 Task: Search one way flight ticket for 3 adults, 3 children in premium economy from Tampa: Tampa International Airport to Greenville: Pitt-greenville Airport on 5-2-2023. Choice of flights is JetBlue. Number of bags: 1 carry on bag. Price is upto 74000. Outbound departure time preference is 4:15.
Action: Mouse moved to (239, 348)
Screenshot: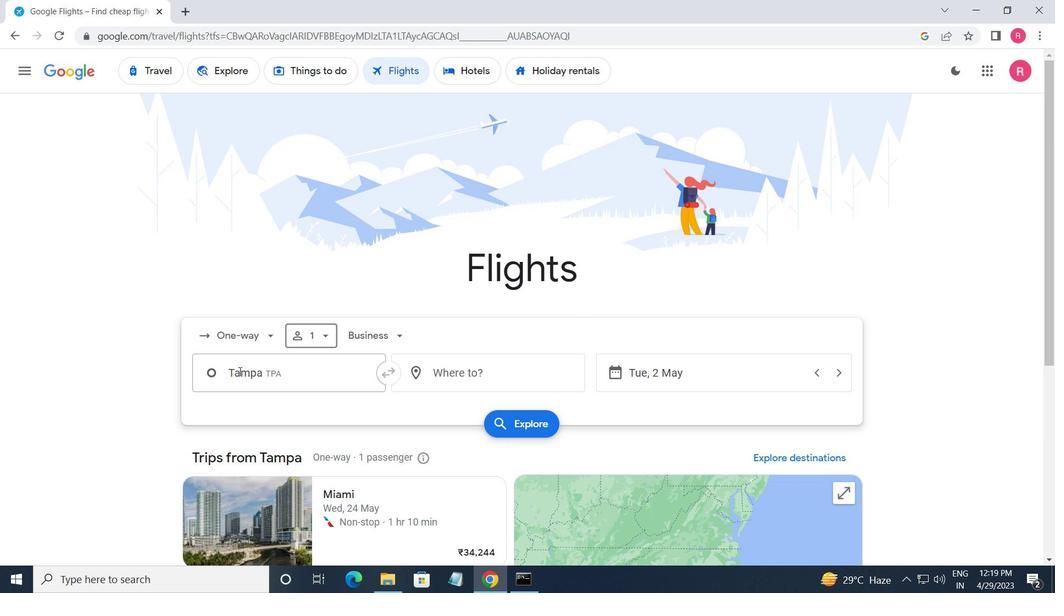 
Action: Mouse pressed left at (239, 348)
Screenshot: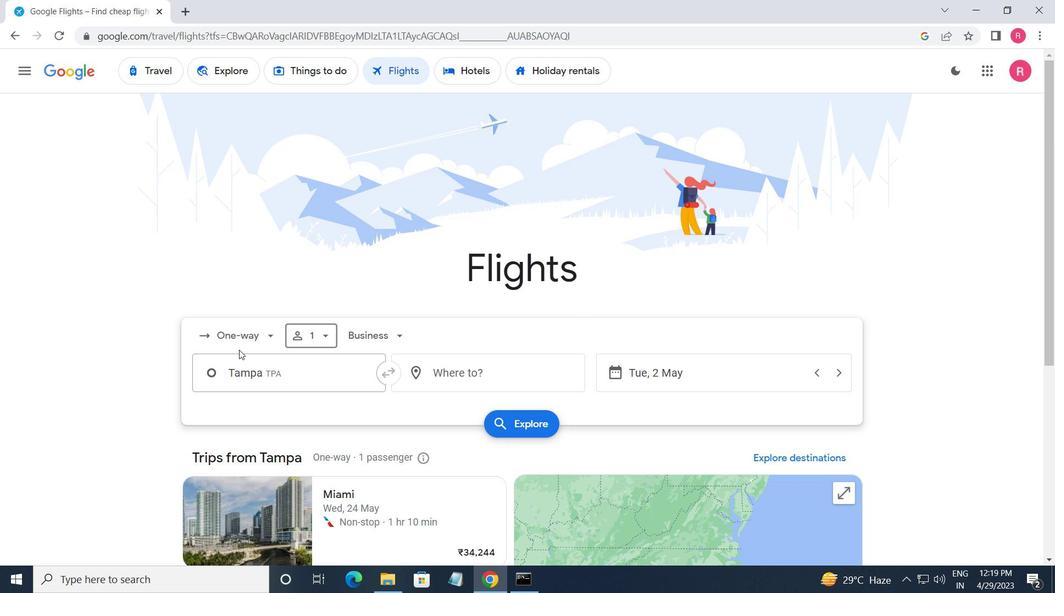 
Action: Mouse moved to (260, 399)
Screenshot: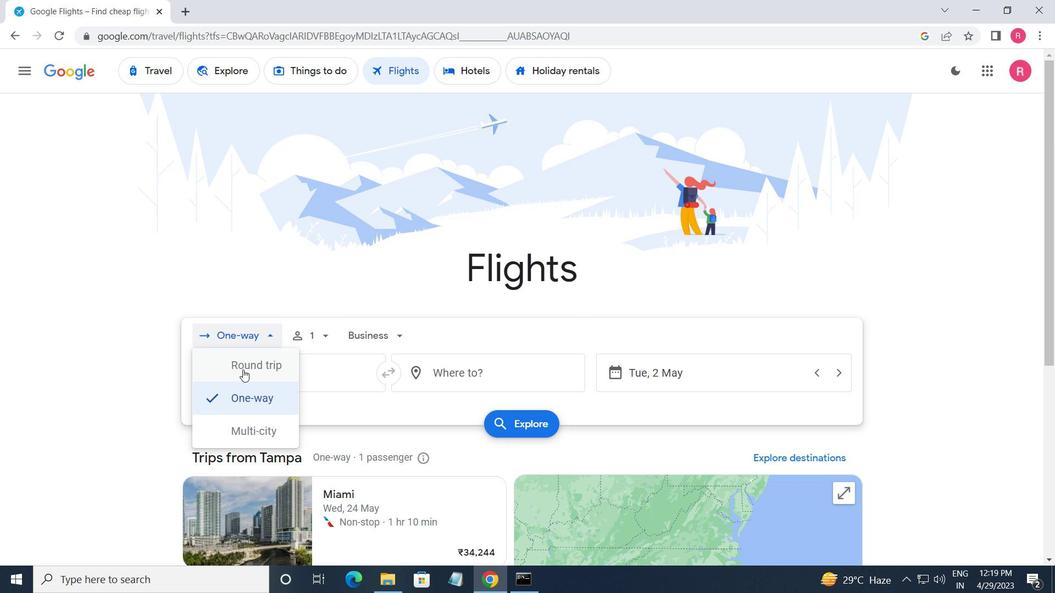 
Action: Mouse pressed left at (260, 399)
Screenshot: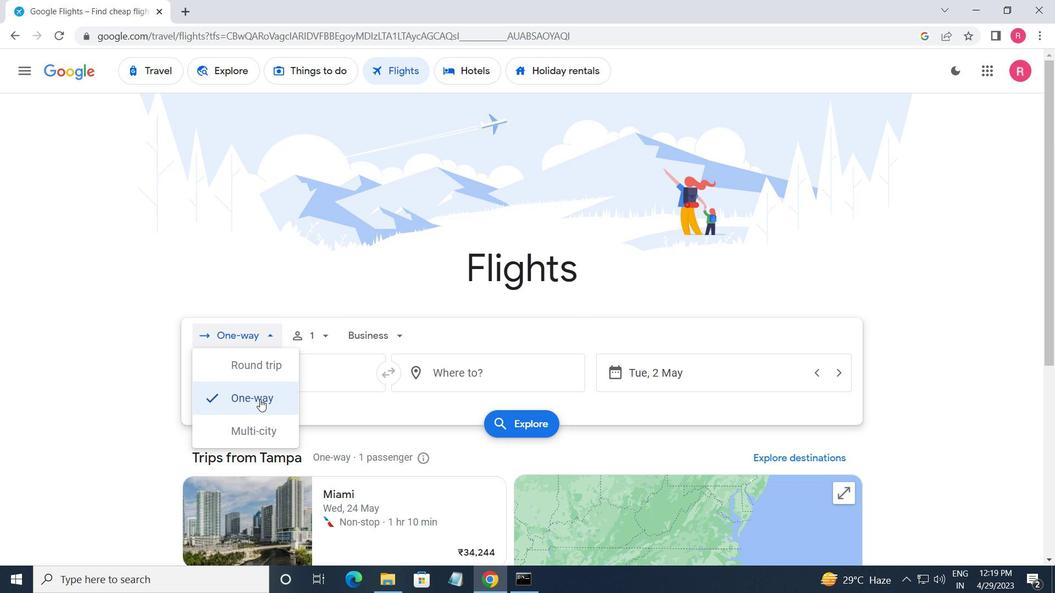 
Action: Mouse moved to (313, 343)
Screenshot: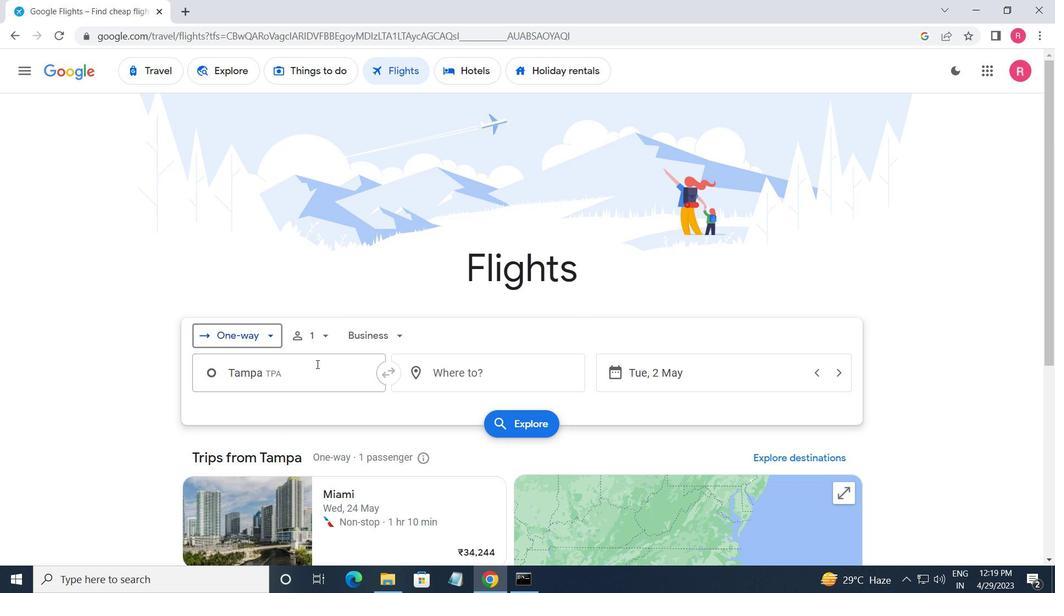 
Action: Mouse pressed left at (313, 343)
Screenshot: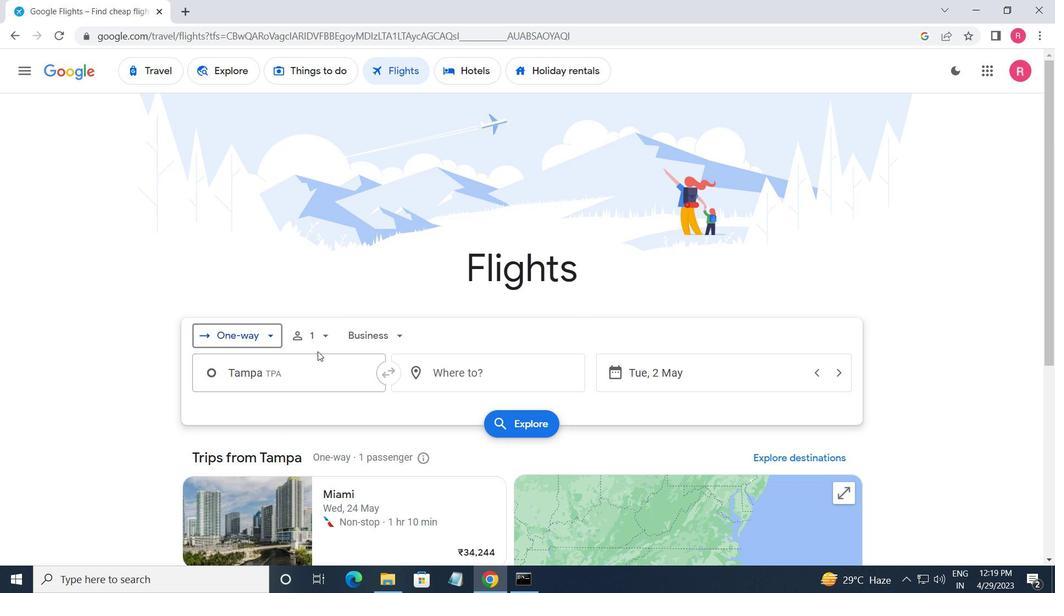 
Action: Mouse moved to (426, 373)
Screenshot: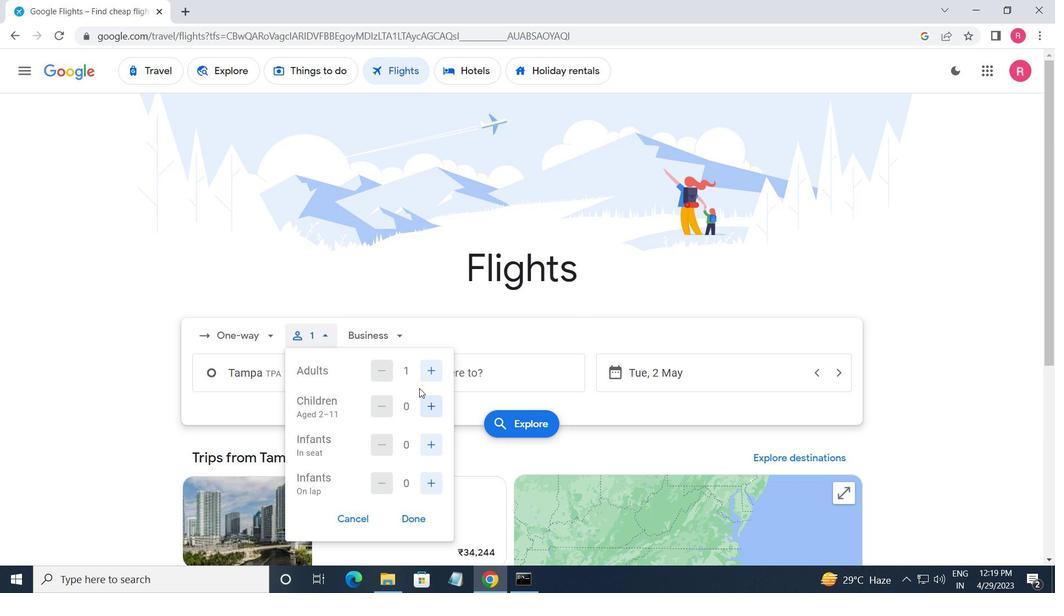 
Action: Mouse pressed left at (426, 373)
Screenshot: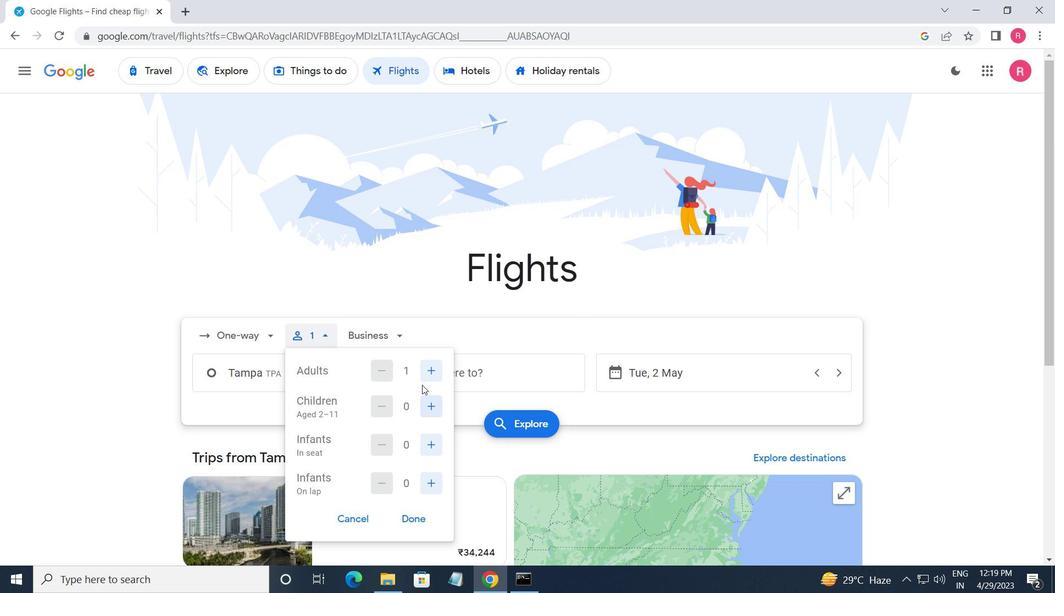 
Action: Mouse pressed left at (426, 373)
Screenshot: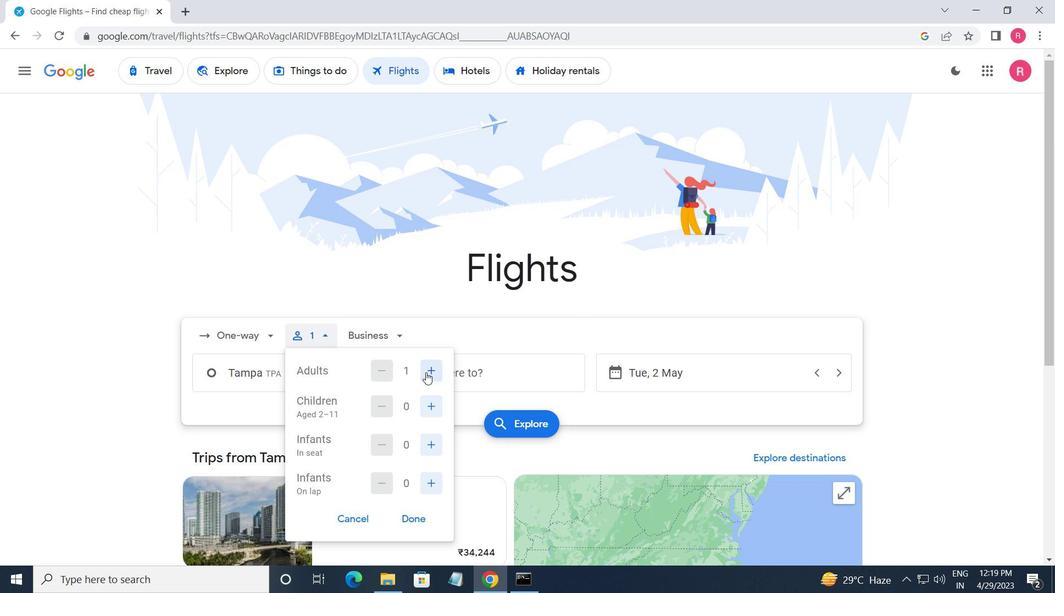 
Action: Mouse moved to (425, 406)
Screenshot: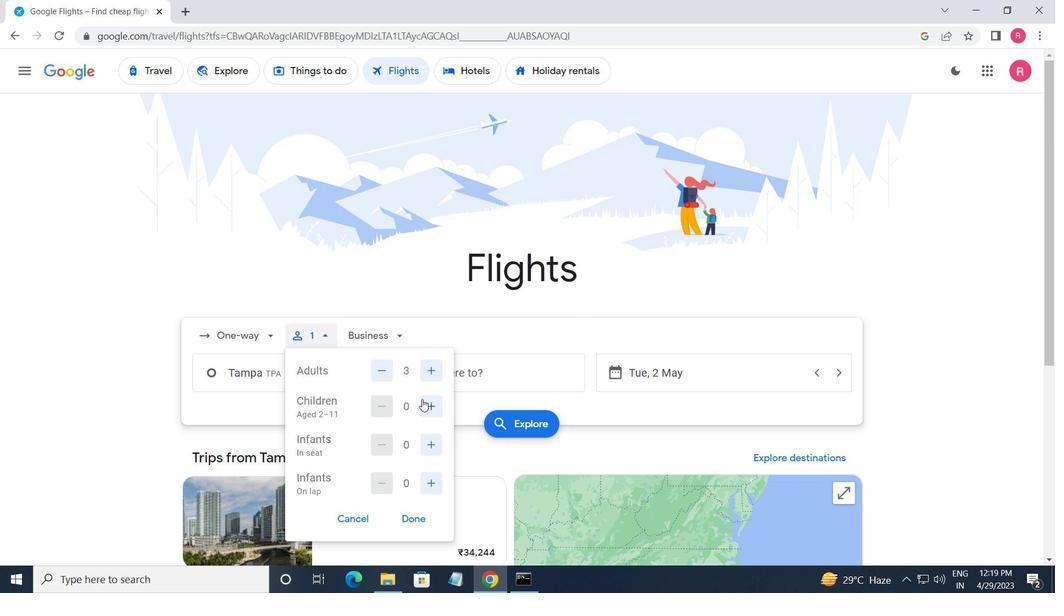 
Action: Mouse pressed left at (425, 406)
Screenshot: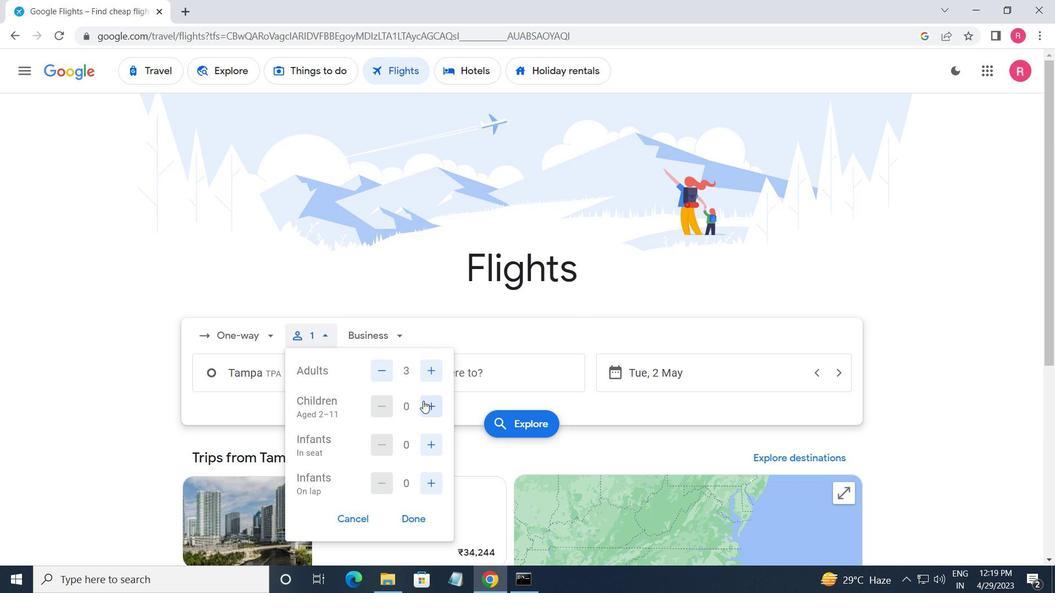 
Action: Mouse pressed left at (425, 406)
Screenshot: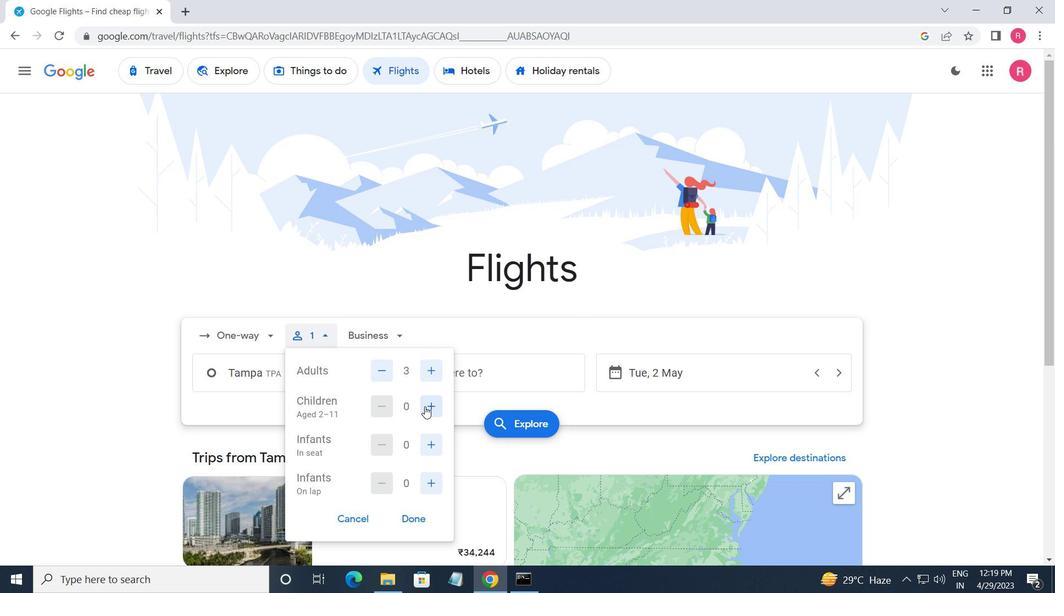 
Action: Mouse pressed left at (425, 406)
Screenshot: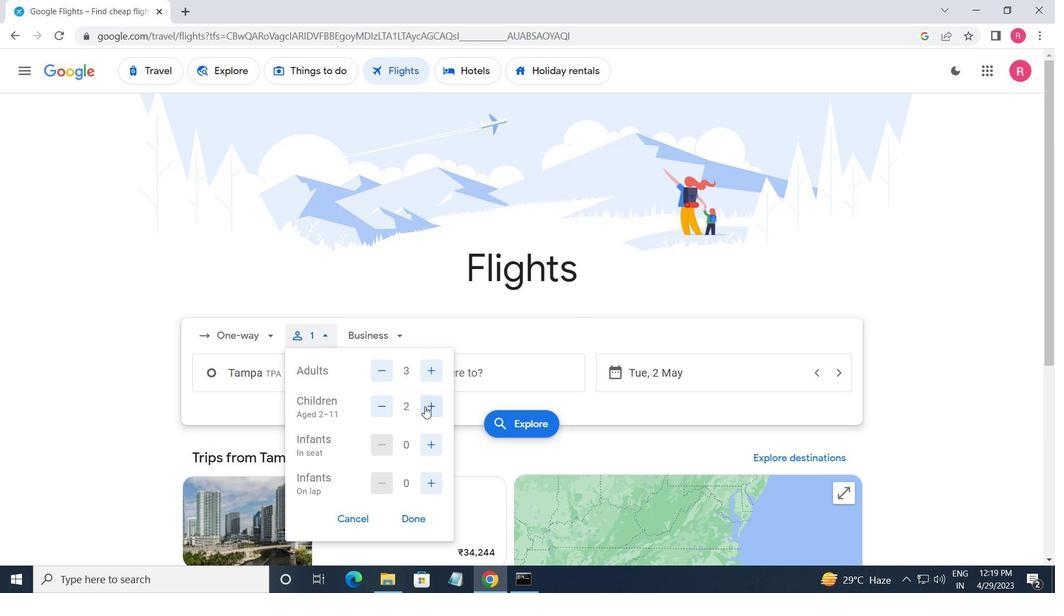 
Action: Mouse moved to (382, 332)
Screenshot: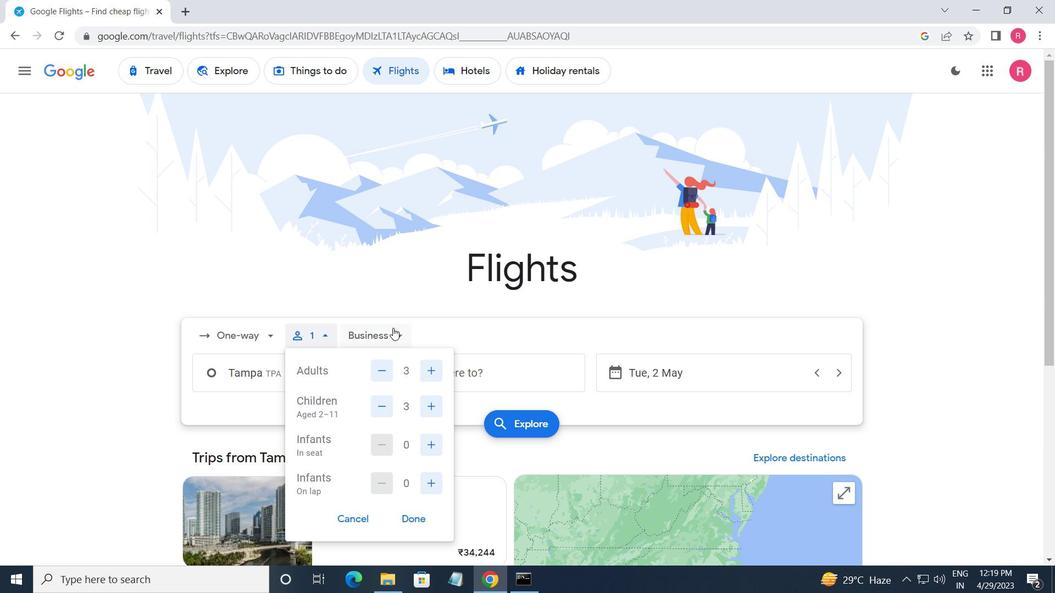 
Action: Mouse pressed left at (382, 332)
Screenshot: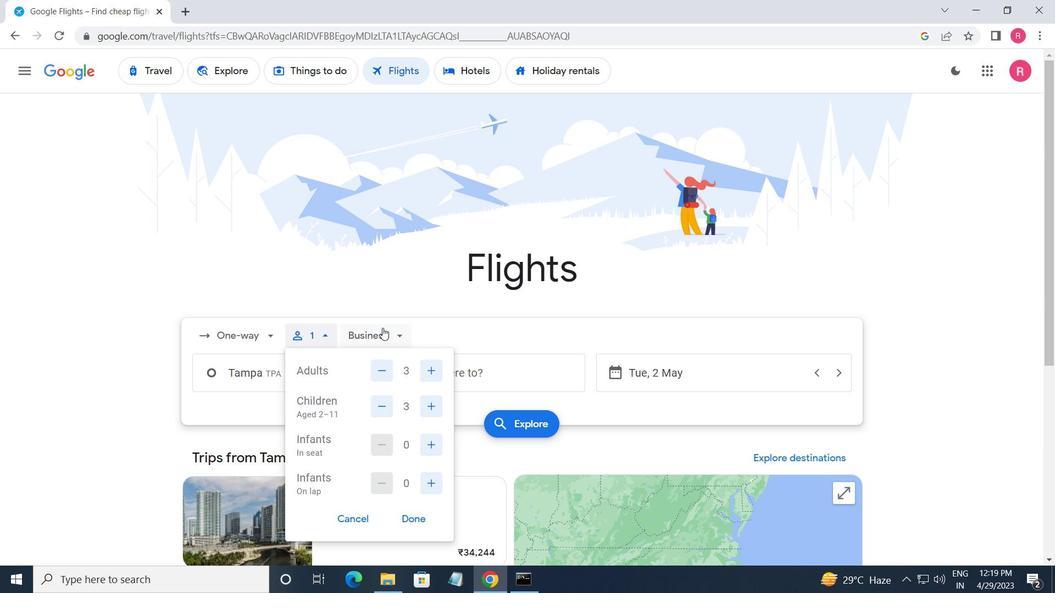 
Action: Mouse moved to (417, 392)
Screenshot: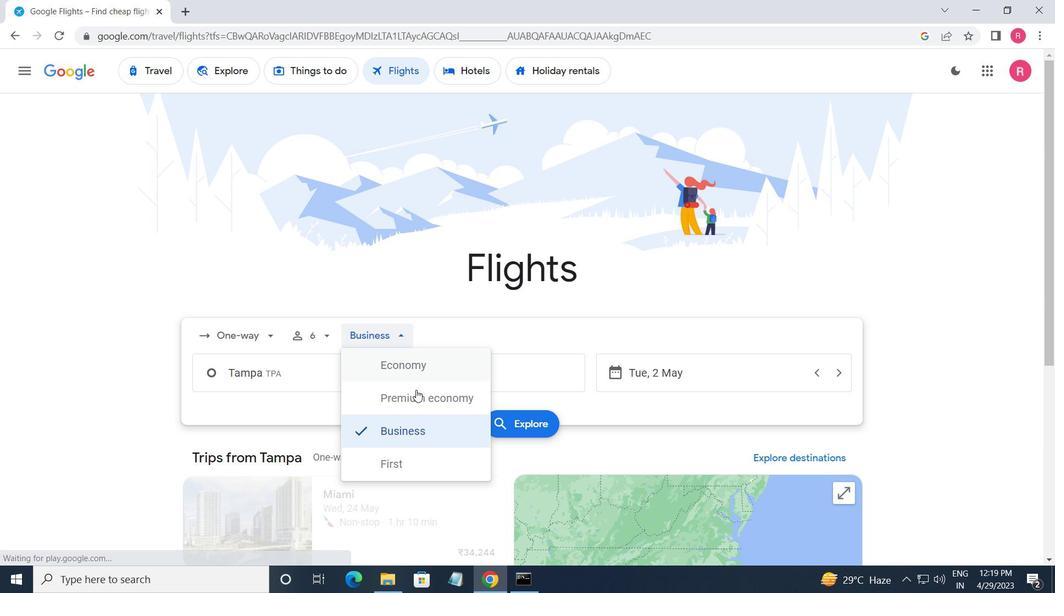 
Action: Mouse pressed left at (417, 392)
Screenshot: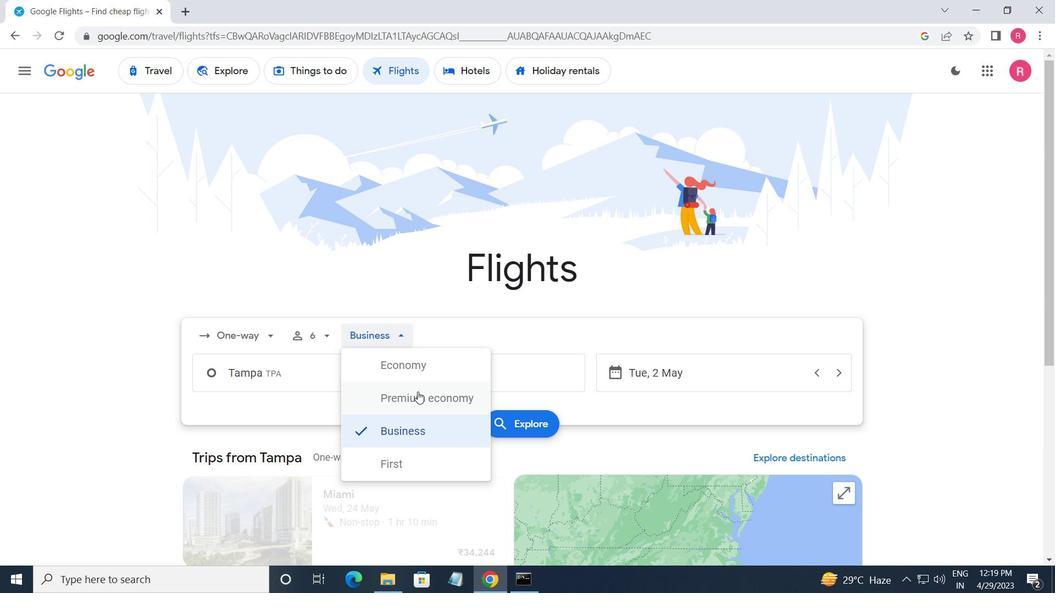 
Action: Mouse moved to (327, 369)
Screenshot: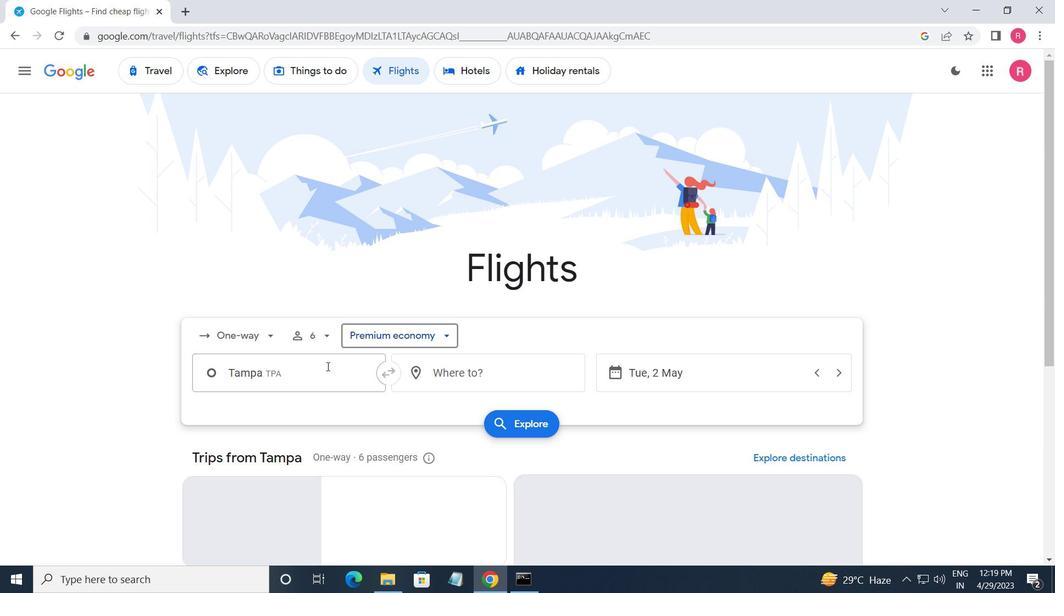 
Action: Mouse pressed left at (327, 369)
Screenshot: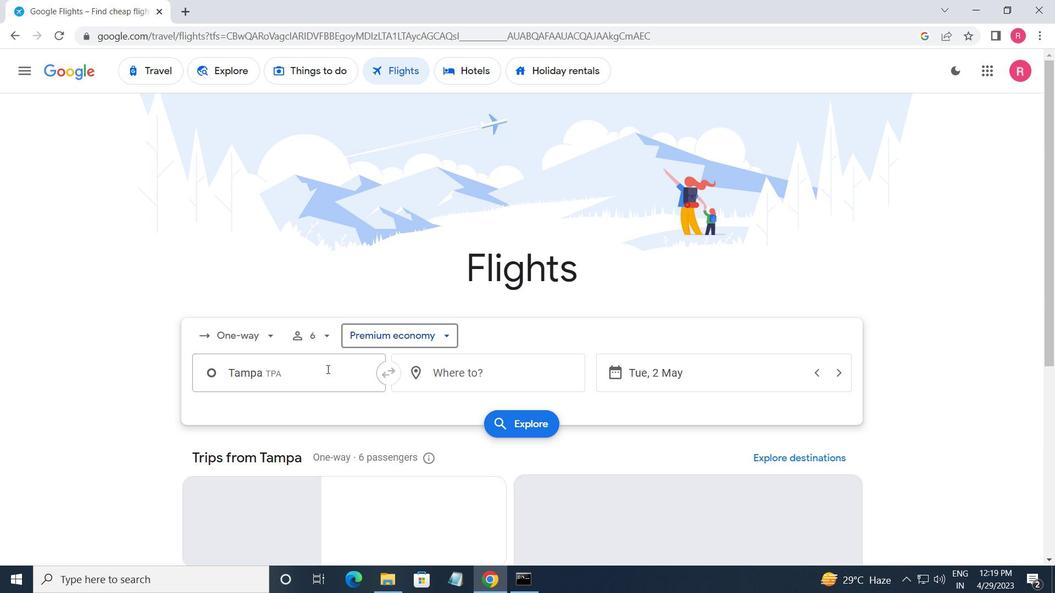 
Action: Mouse moved to (333, 477)
Screenshot: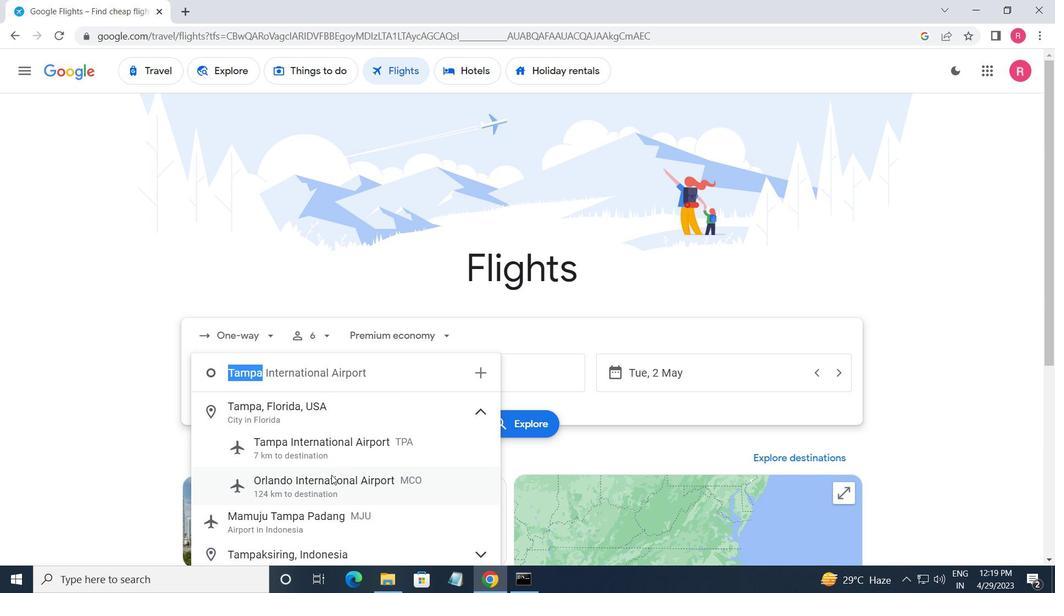 
Action: Mouse pressed left at (333, 477)
Screenshot: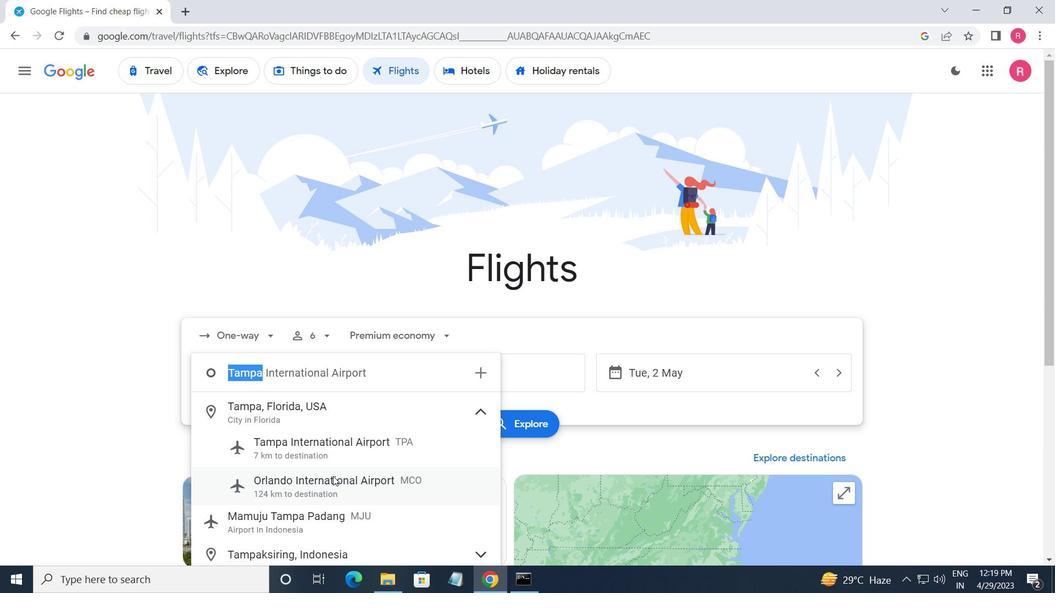 
Action: Mouse moved to (475, 385)
Screenshot: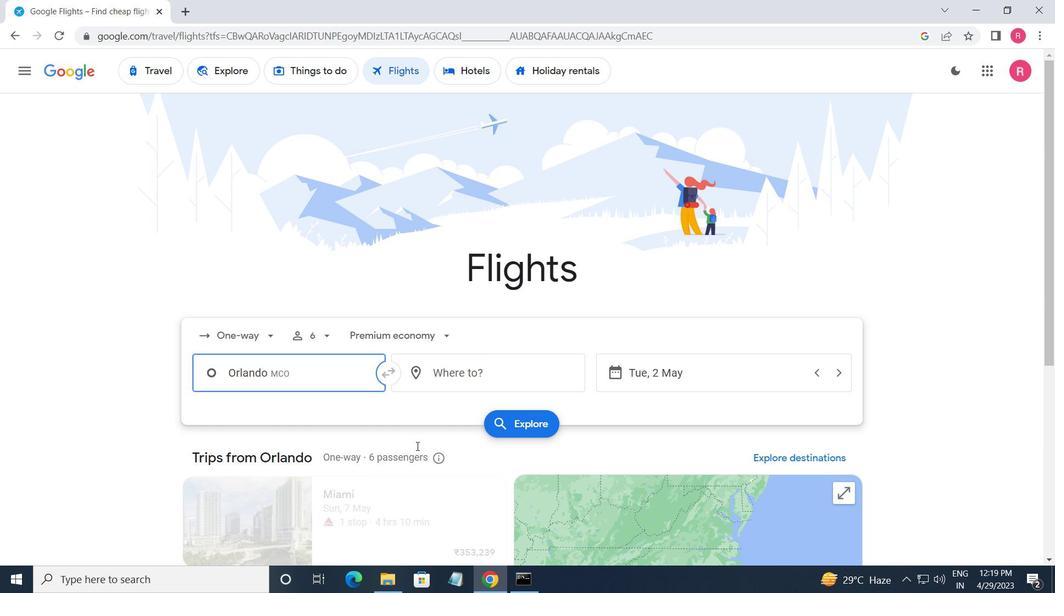 
Action: Mouse pressed left at (475, 385)
Screenshot: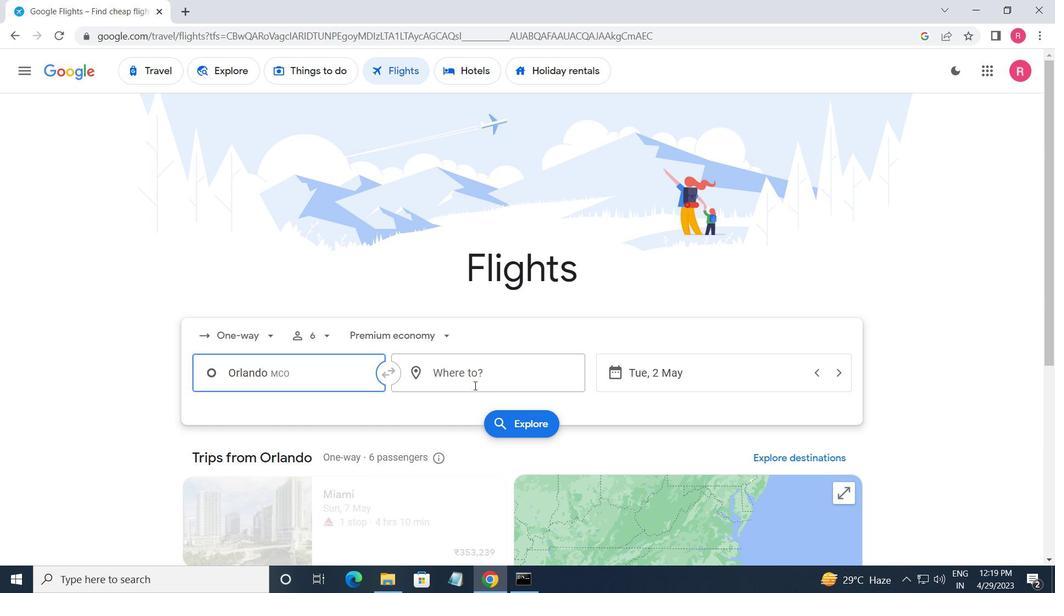 
Action: Mouse moved to (454, 501)
Screenshot: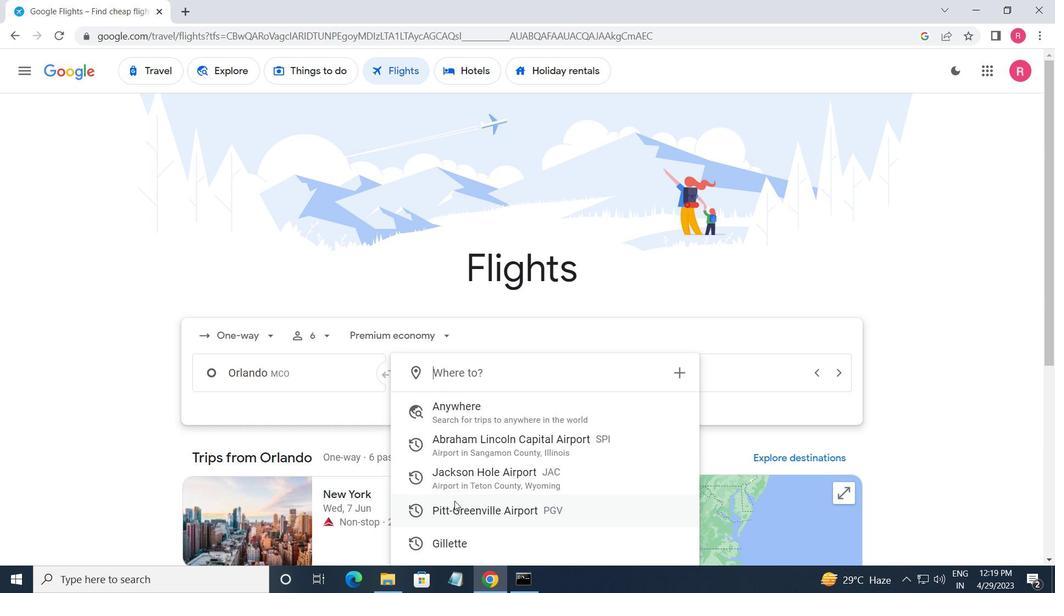 
Action: Mouse pressed left at (454, 501)
Screenshot: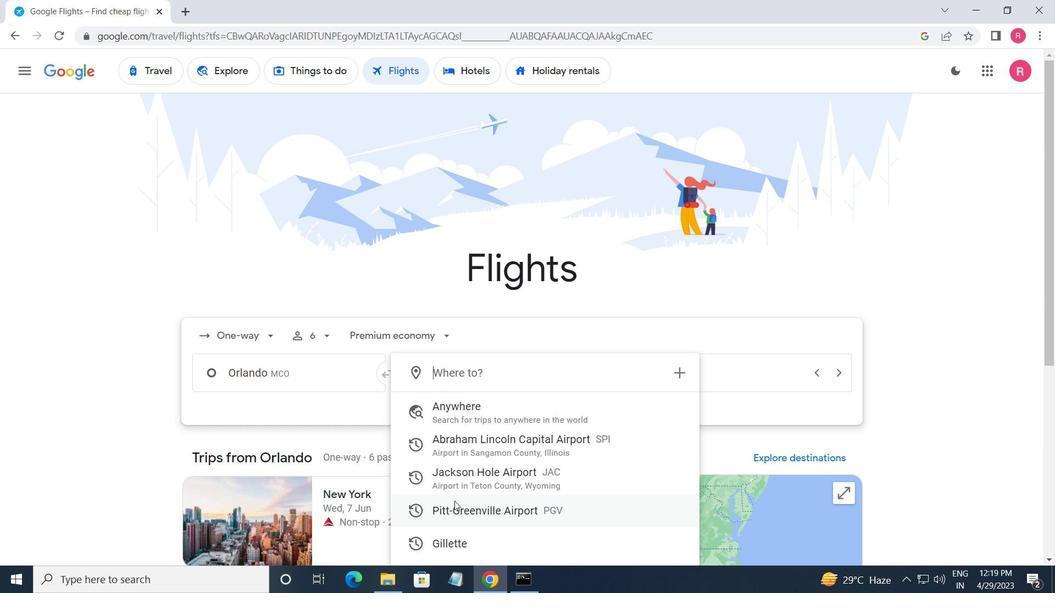 
Action: Mouse moved to (671, 384)
Screenshot: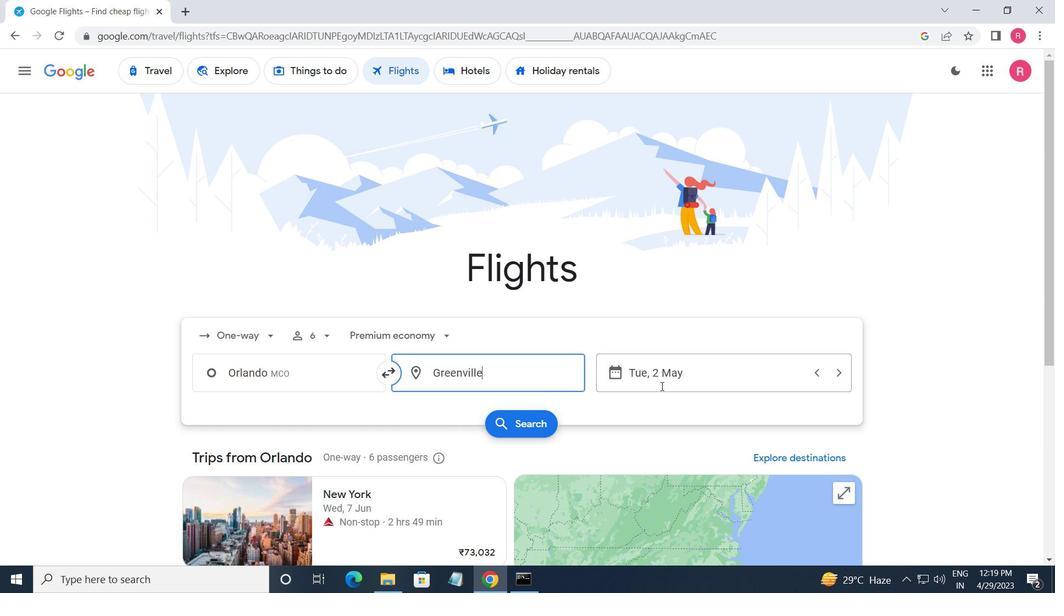 
Action: Mouse pressed left at (671, 384)
Screenshot: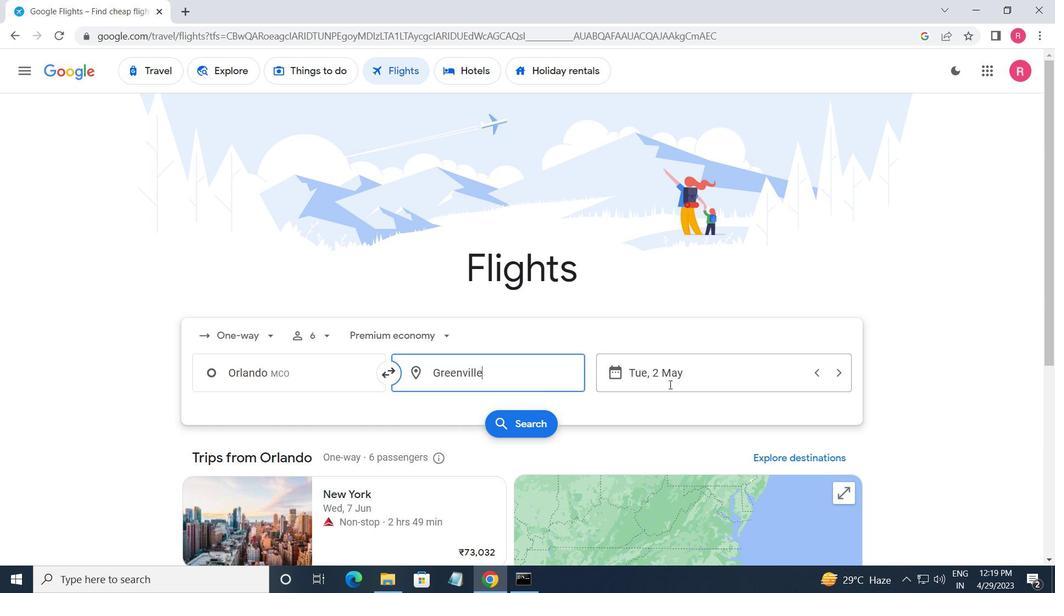 
Action: Mouse moved to (691, 321)
Screenshot: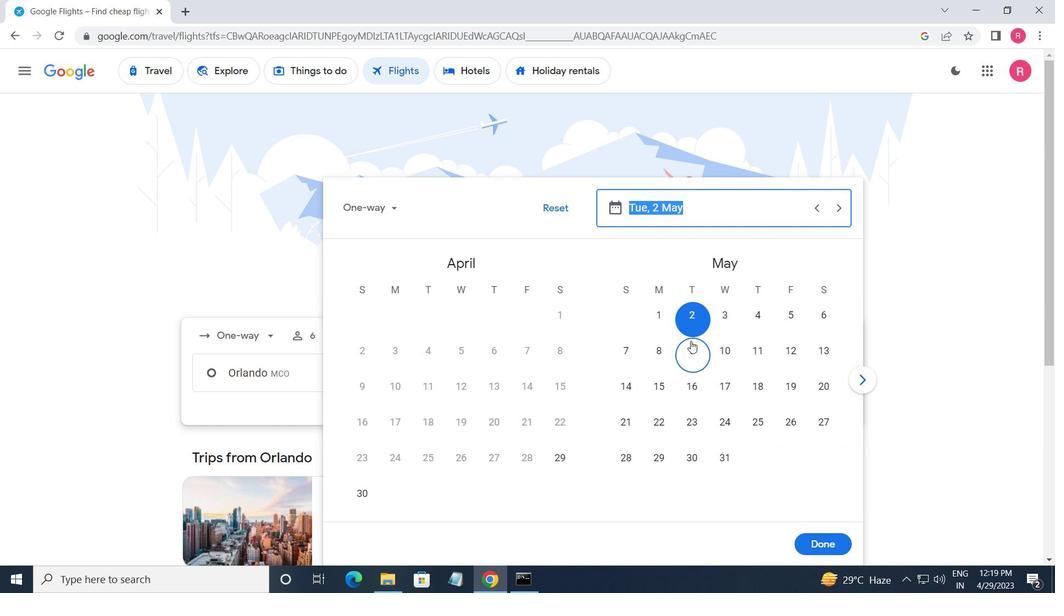 
Action: Mouse pressed left at (691, 321)
Screenshot: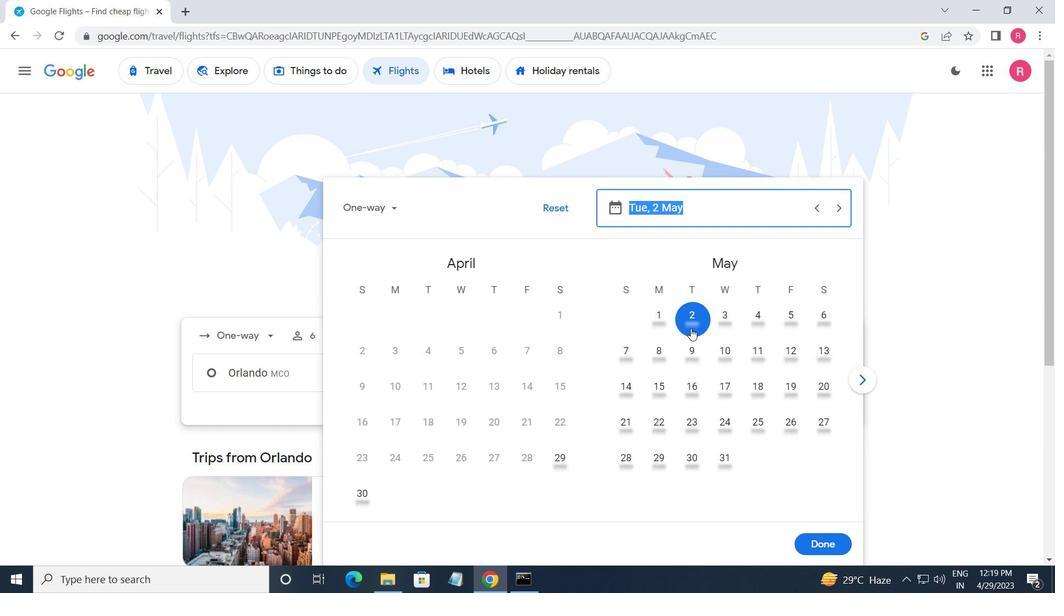 
Action: Mouse moved to (811, 540)
Screenshot: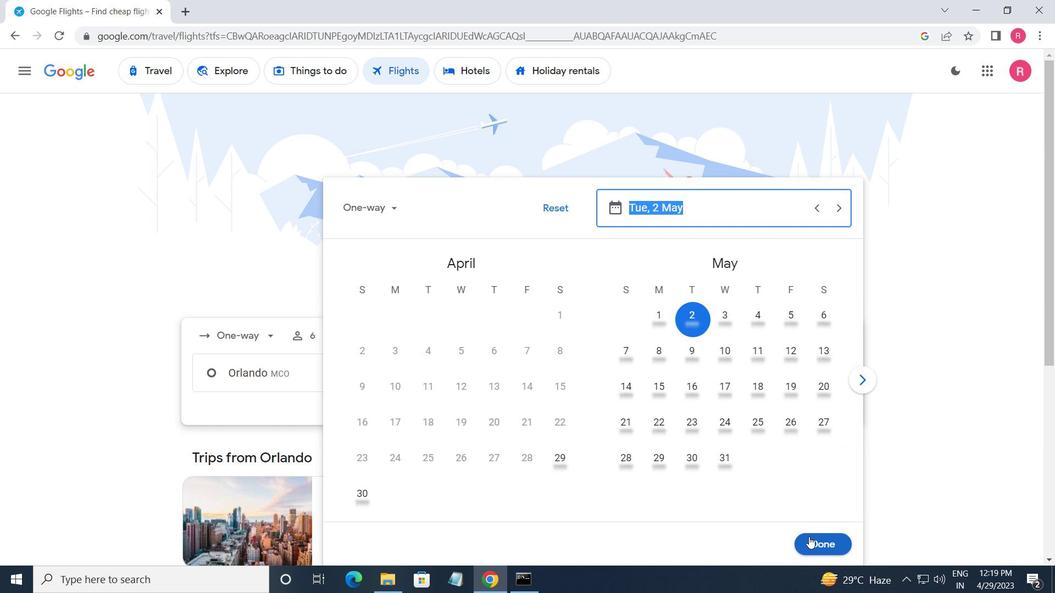 
Action: Mouse pressed left at (811, 540)
Screenshot: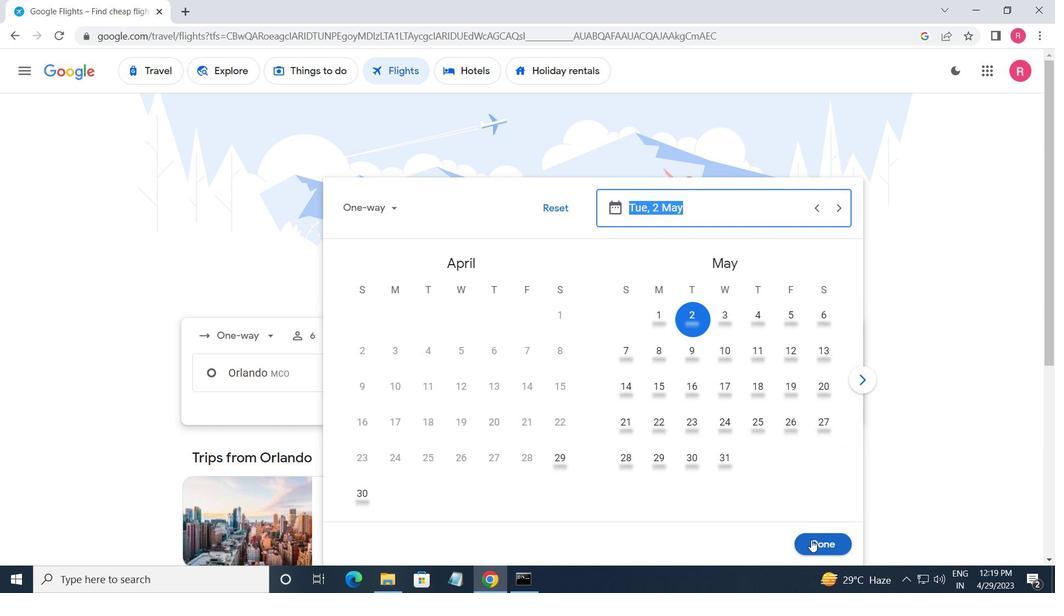 
Action: Mouse moved to (531, 422)
Screenshot: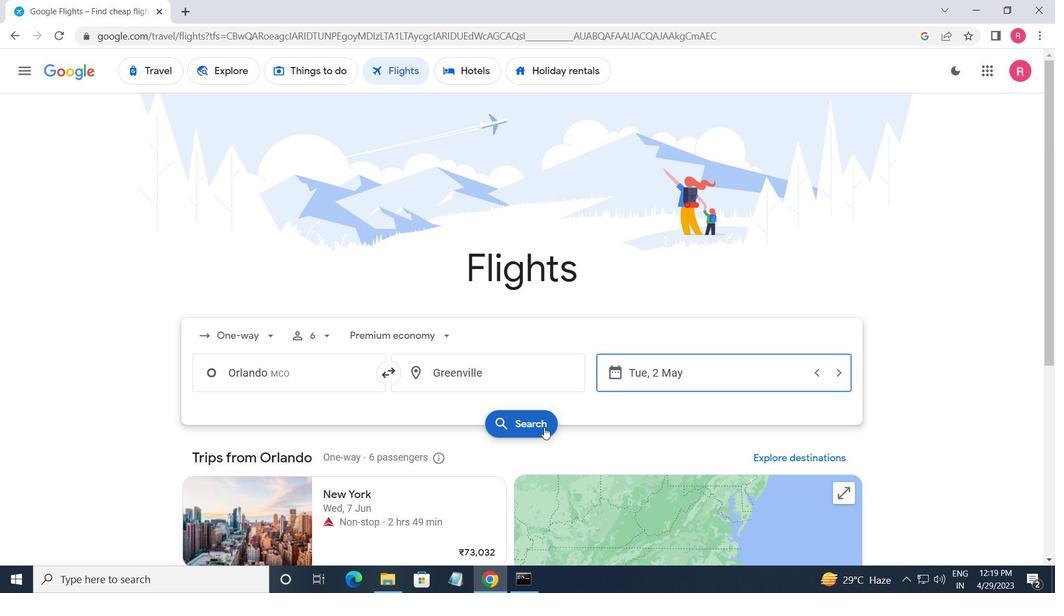 
Action: Mouse pressed left at (531, 422)
Screenshot: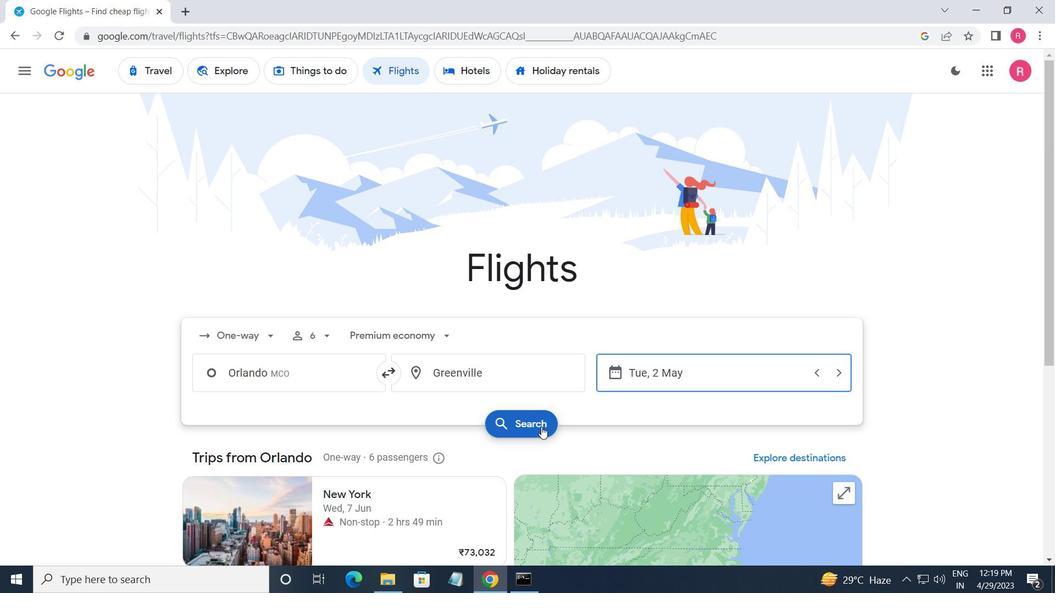 
Action: Mouse moved to (203, 204)
Screenshot: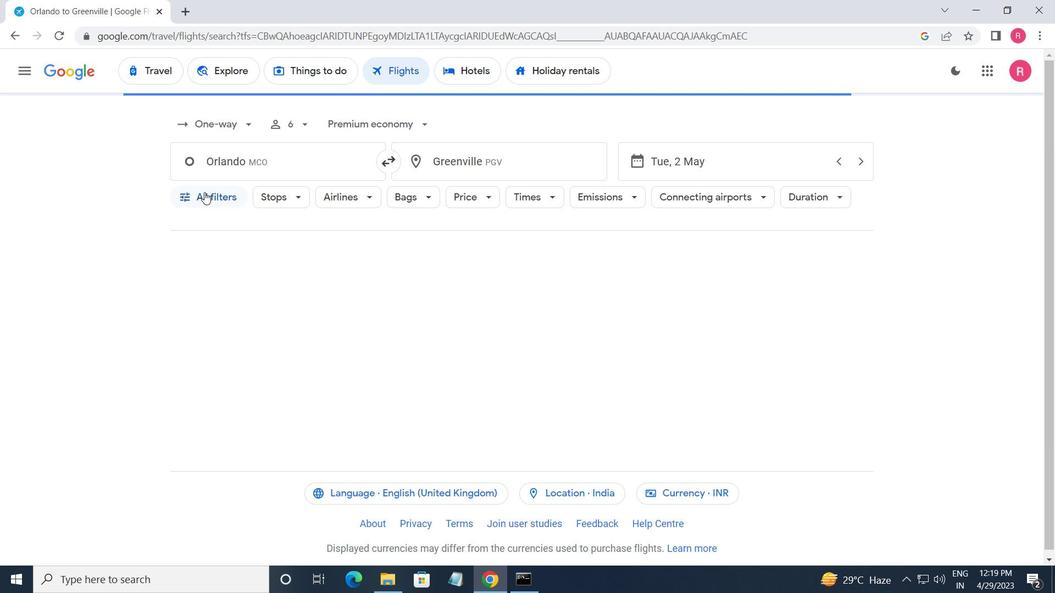 
Action: Mouse pressed left at (203, 204)
Screenshot: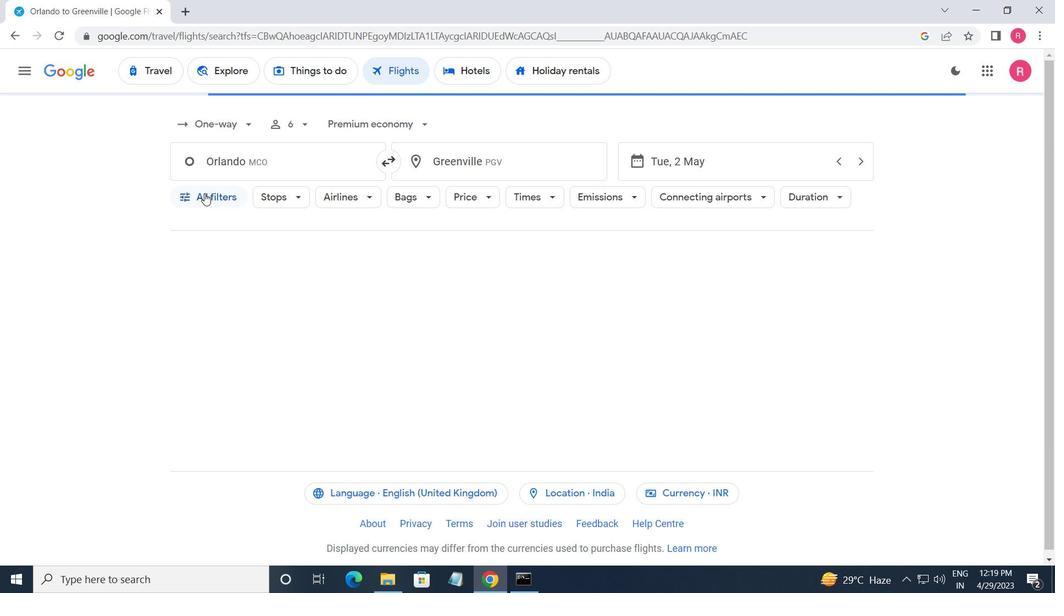 
Action: Mouse moved to (223, 290)
Screenshot: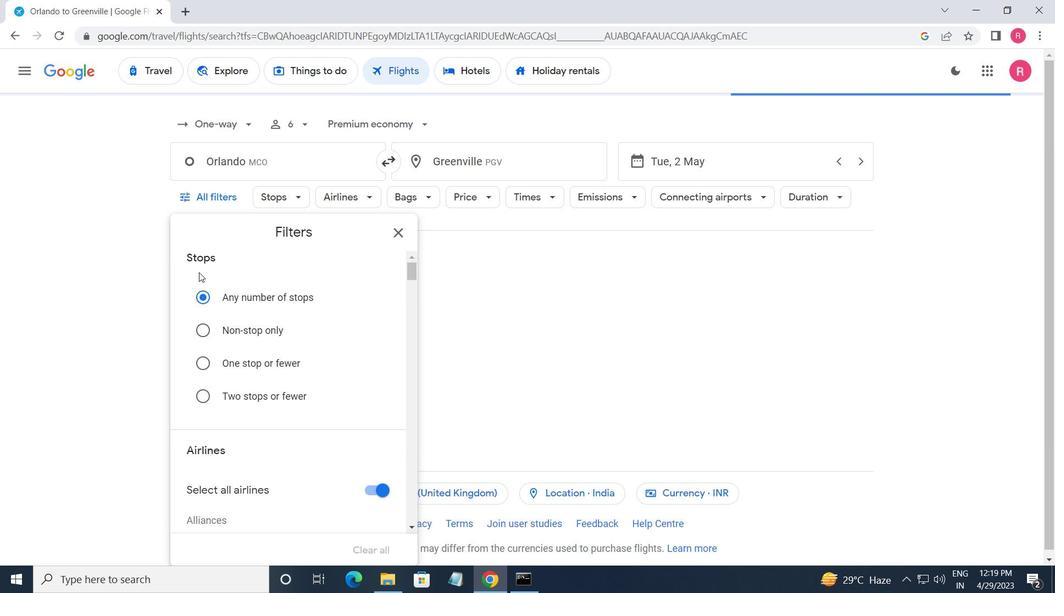 
Action: Mouse scrolled (223, 290) with delta (0, 0)
Screenshot: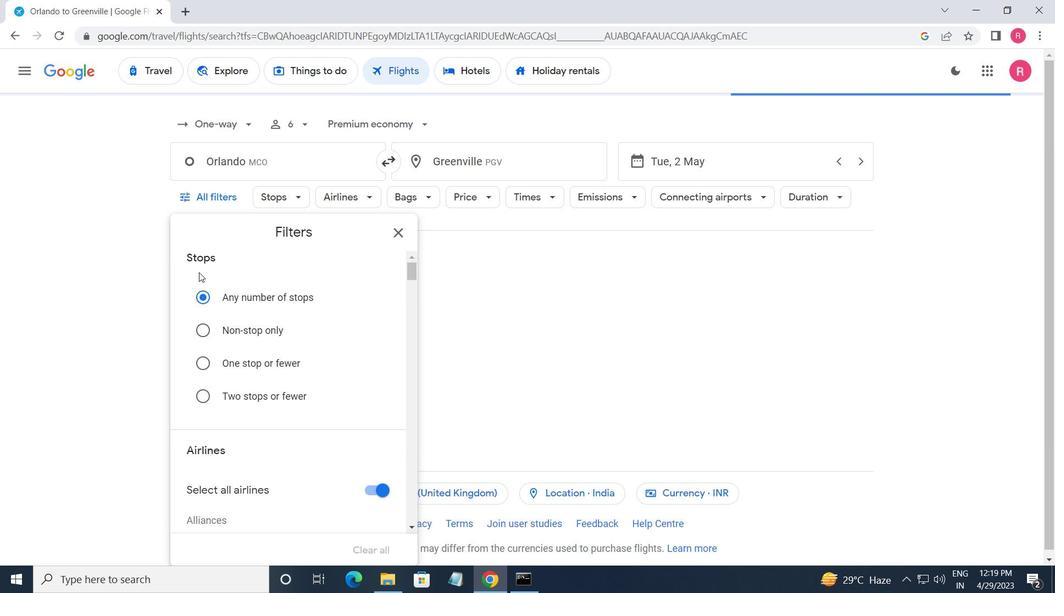 
Action: Mouse moved to (228, 294)
Screenshot: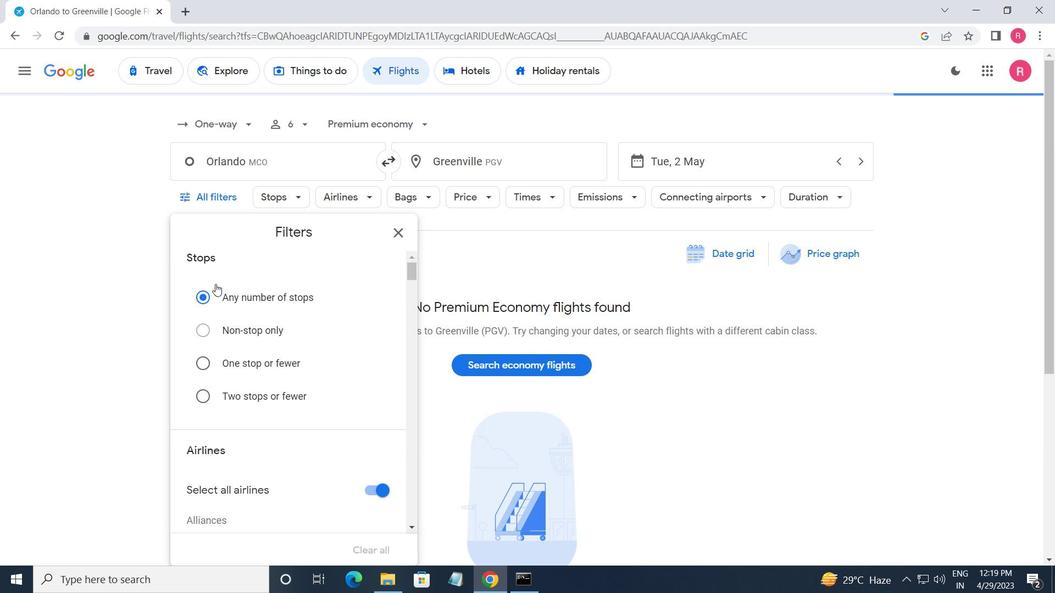 
Action: Mouse scrolled (228, 294) with delta (0, 0)
Screenshot: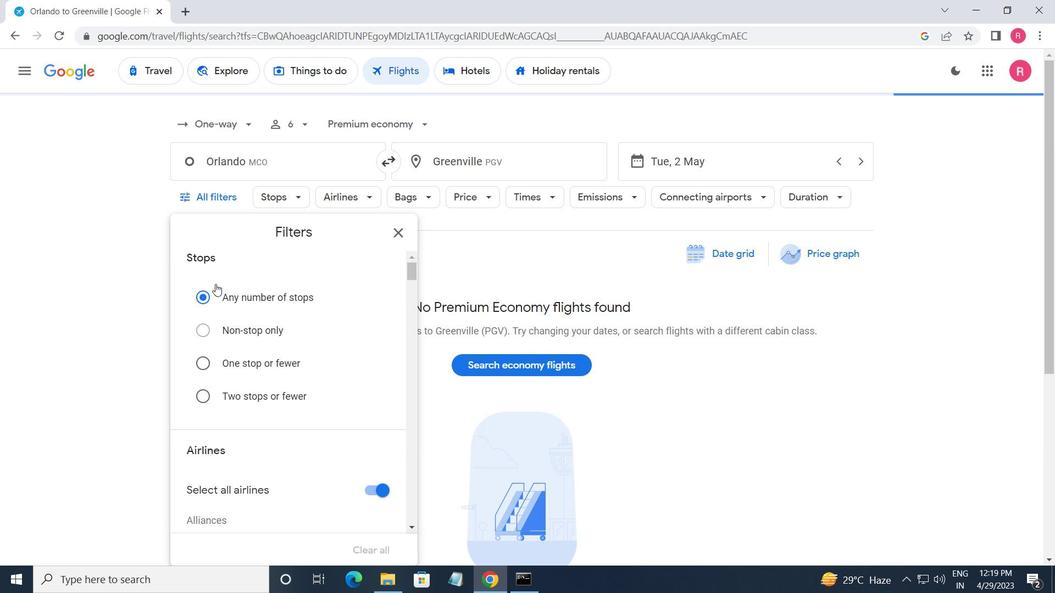 
Action: Mouse moved to (230, 296)
Screenshot: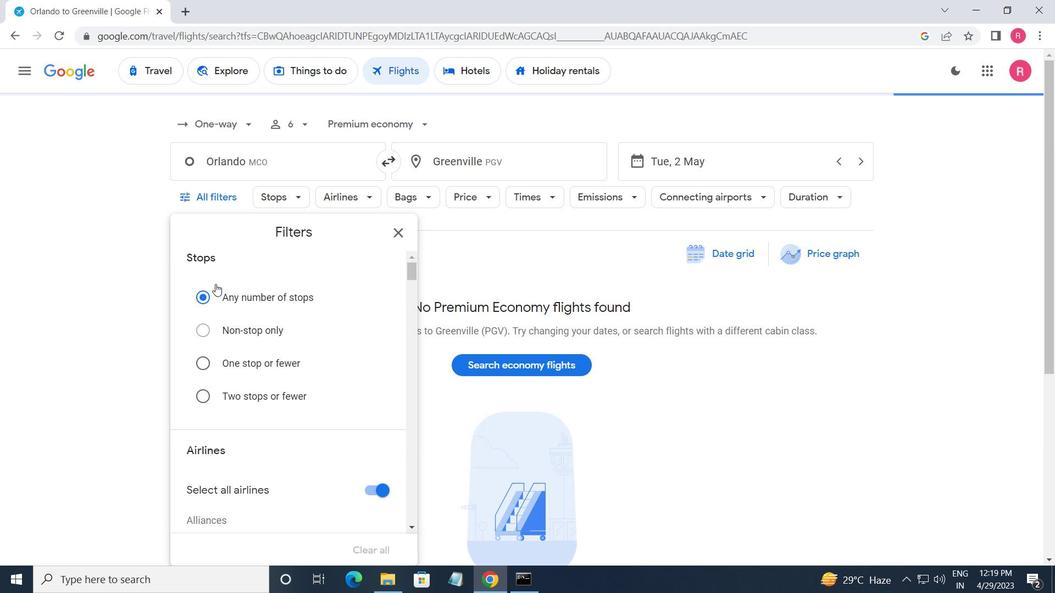 
Action: Mouse scrolled (230, 295) with delta (0, 0)
Screenshot: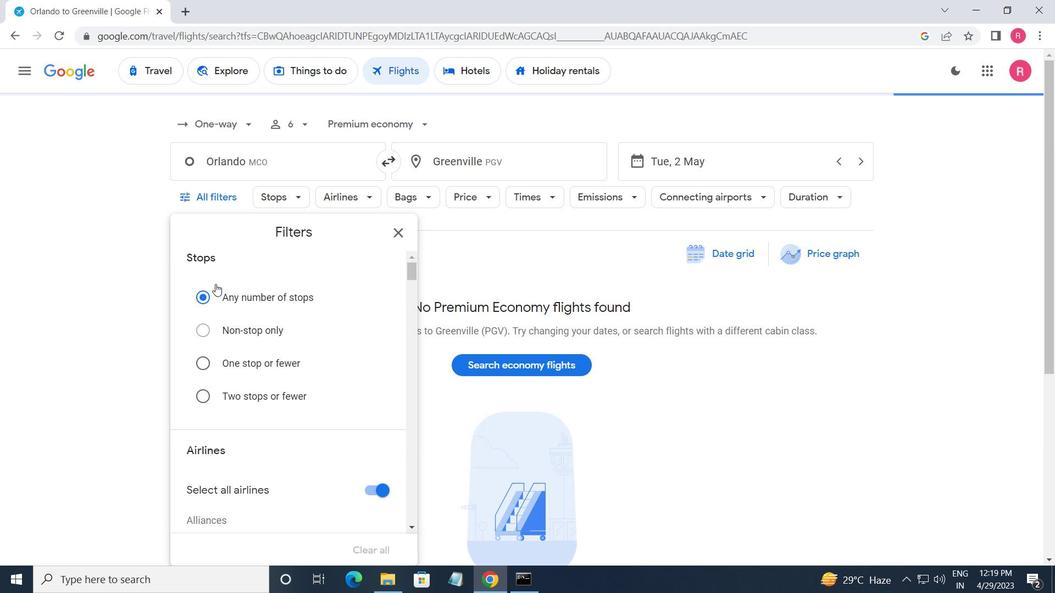 
Action: Mouse moved to (232, 295)
Screenshot: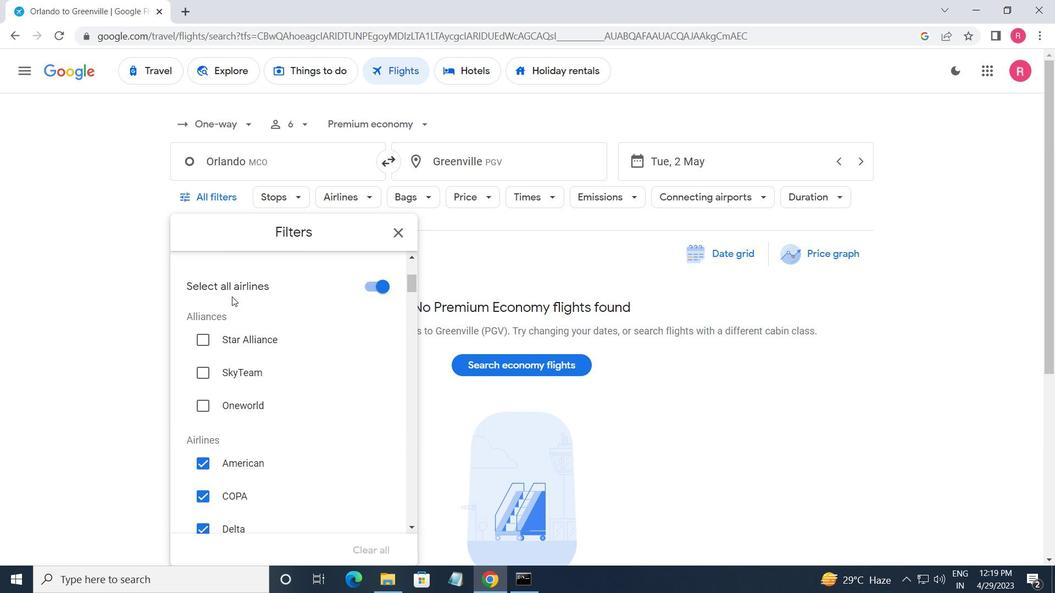 
Action: Mouse scrolled (232, 294) with delta (0, 0)
Screenshot: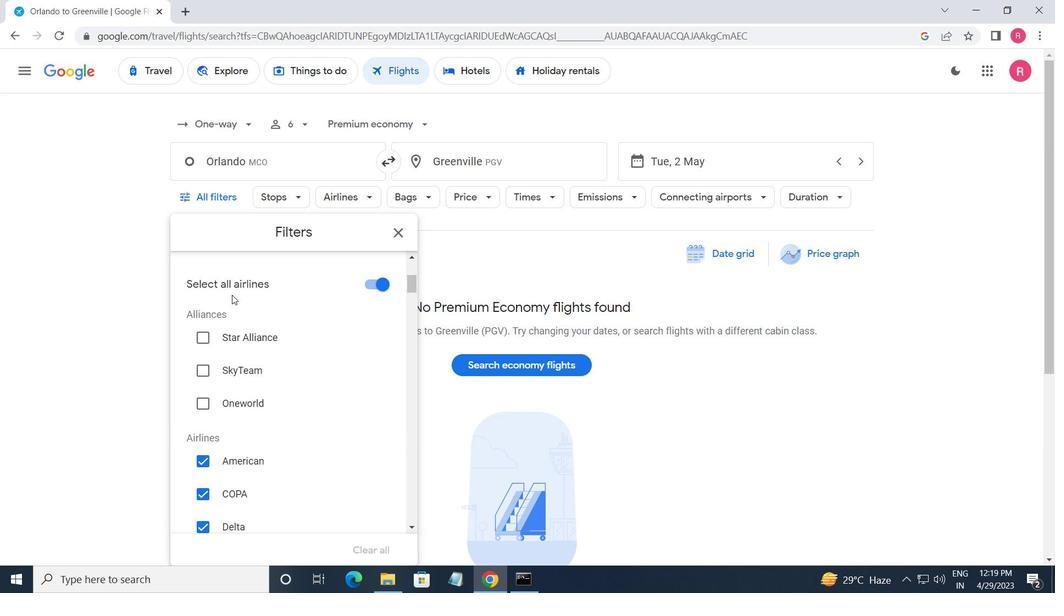 
Action: Mouse scrolled (232, 294) with delta (0, 0)
Screenshot: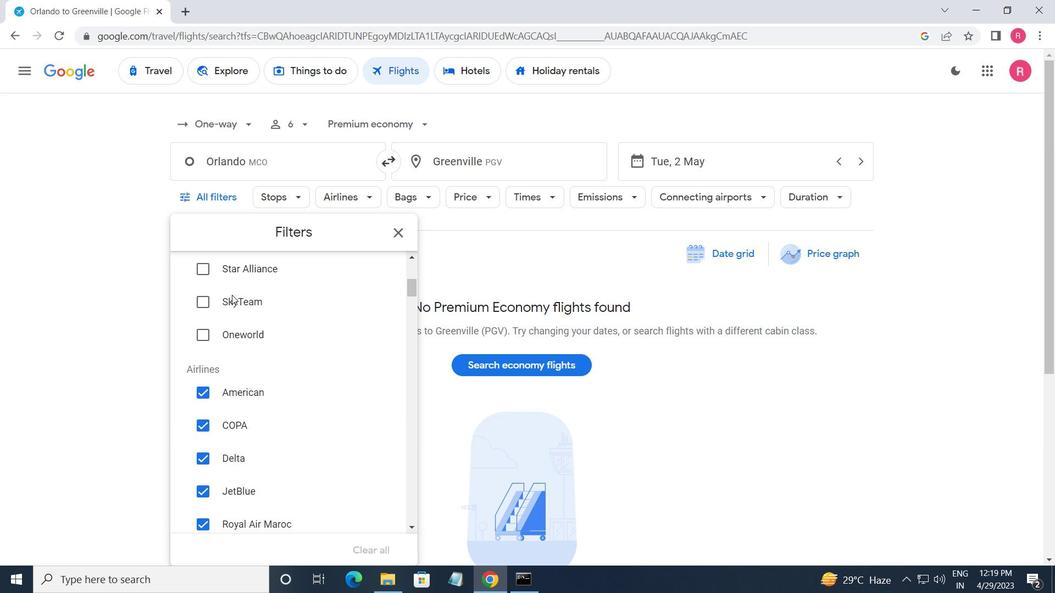 
Action: Mouse moved to (360, 429)
Screenshot: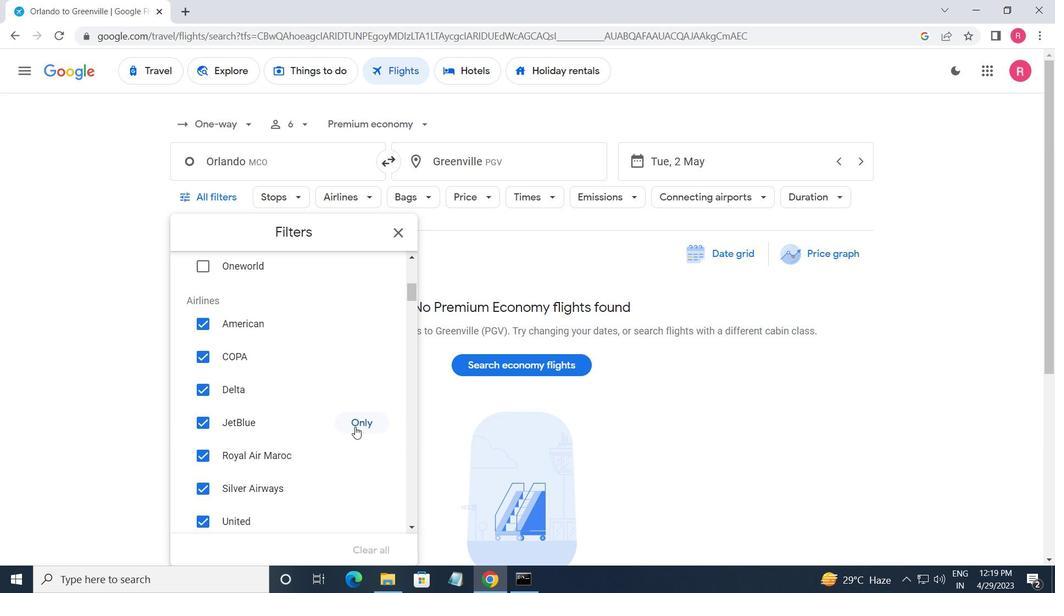 
Action: Mouse pressed left at (360, 429)
Screenshot: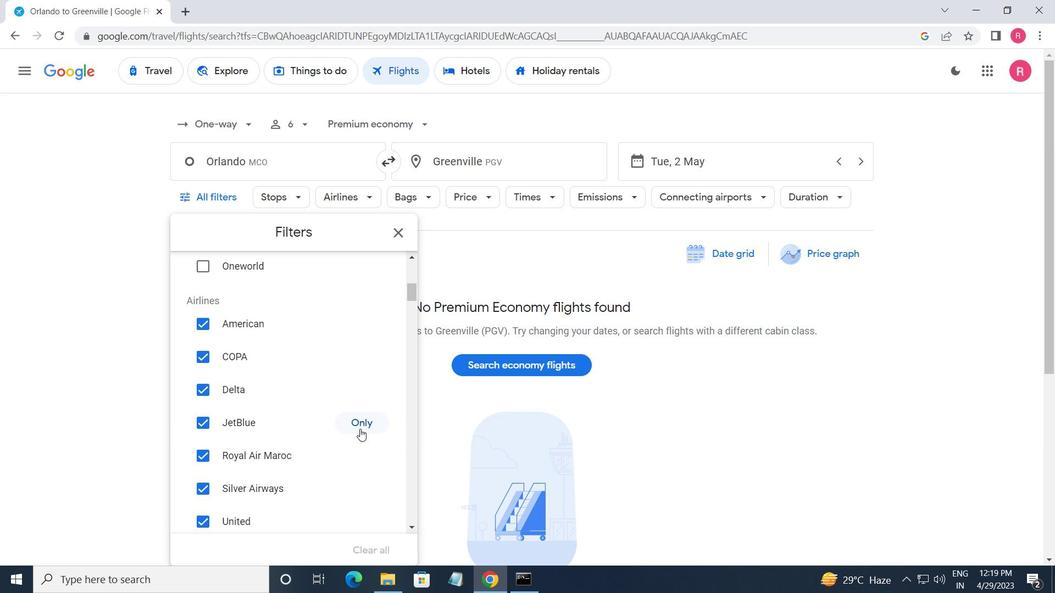 
Action: Mouse moved to (353, 440)
Screenshot: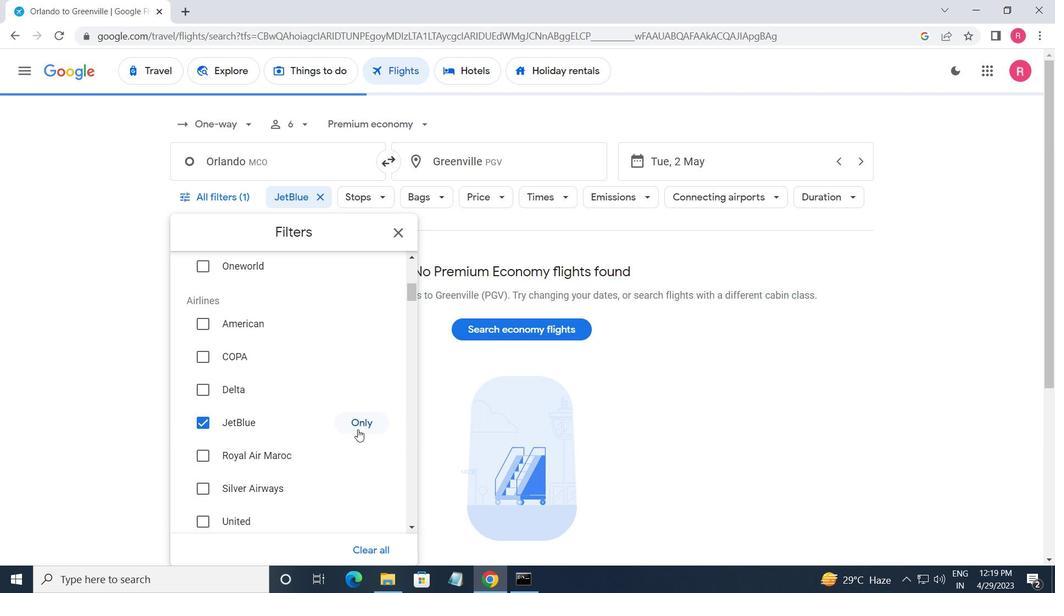 
Action: Mouse scrolled (353, 440) with delta (0, 0)
Screenshot: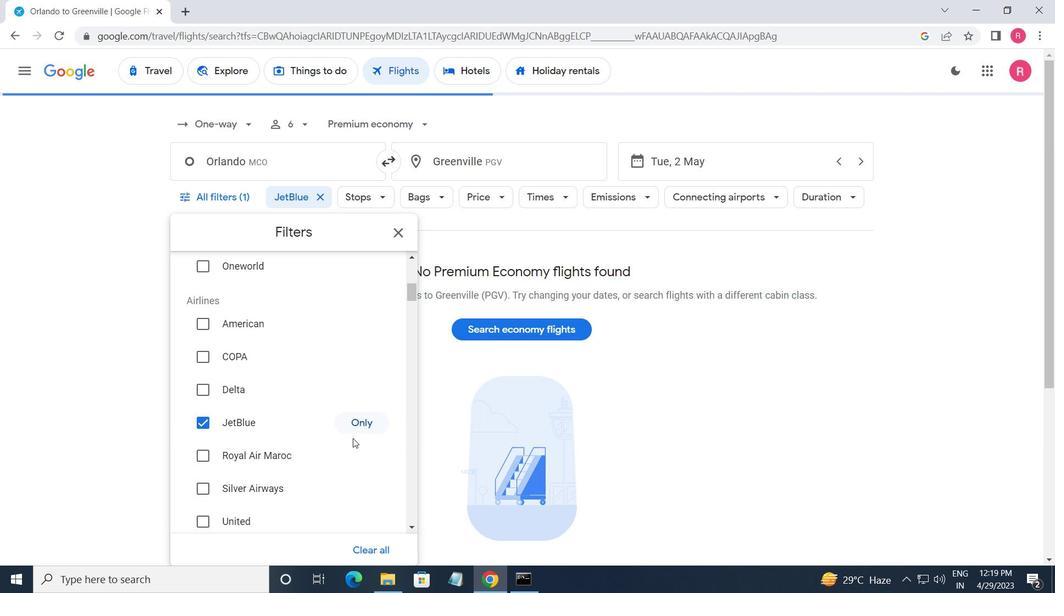 
Action: Mouse scrolled (353, 440) with delta (0, 0)
Screenshot: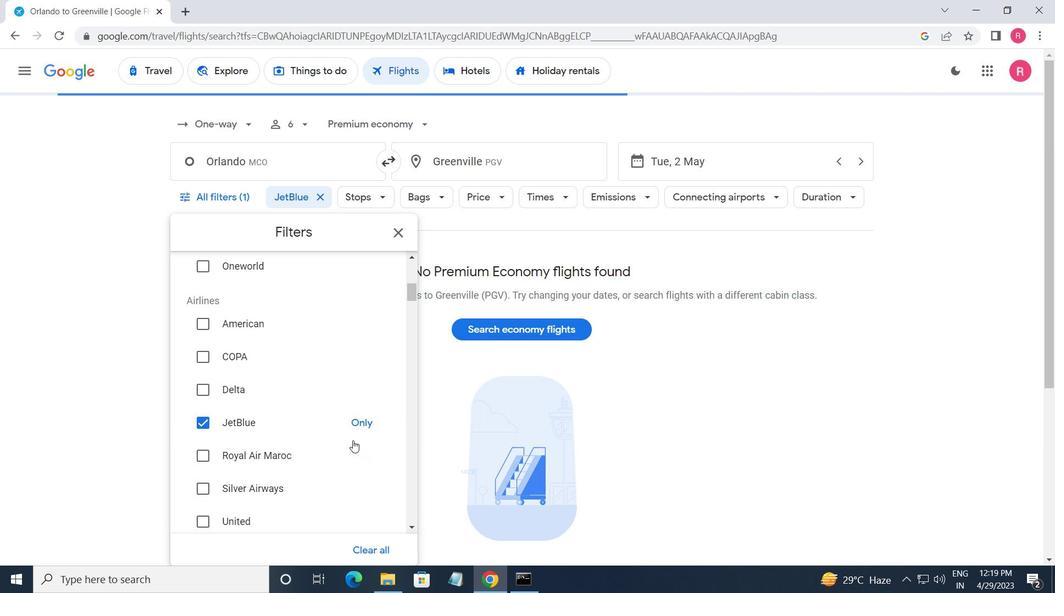 
Action: Mouse moved to (339, 418)
Screenshot: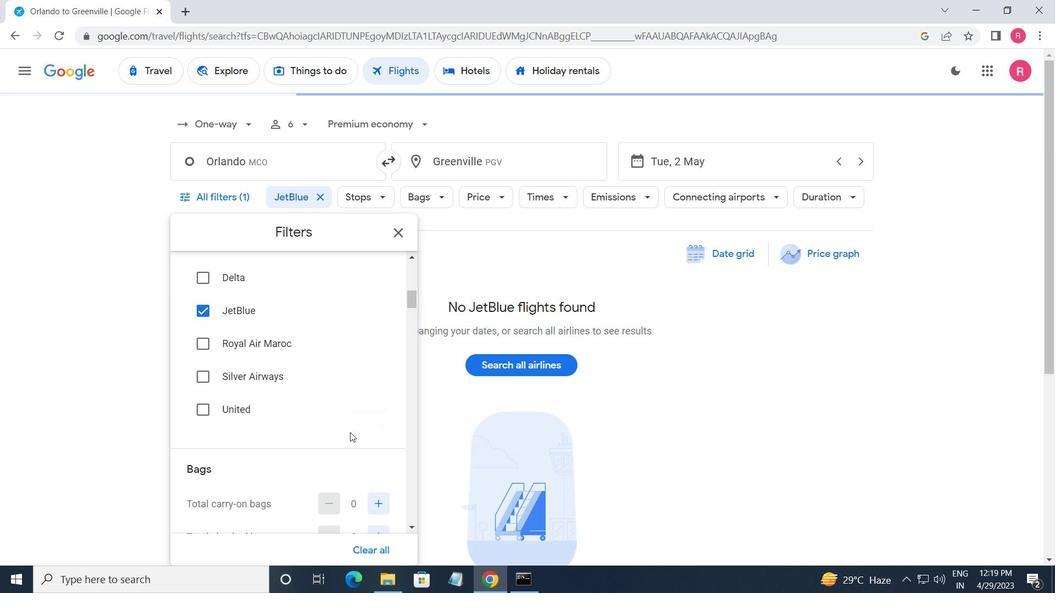 
Action: Mouse scrolled (339, 417) with delta (0, 0)
Screenshot: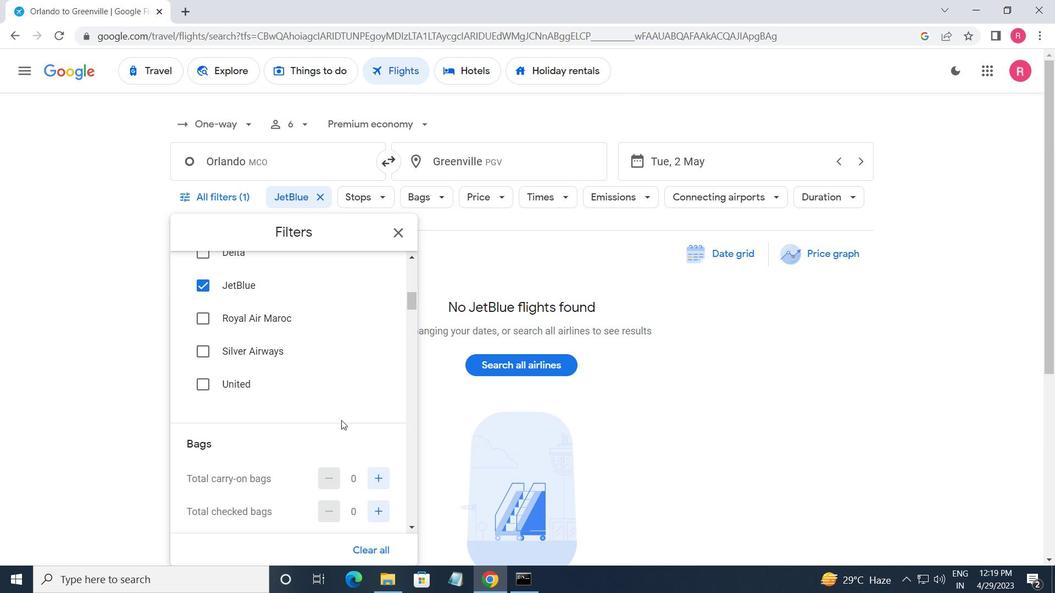 
Action: Mouse moved to (383, 420)
Screenshot: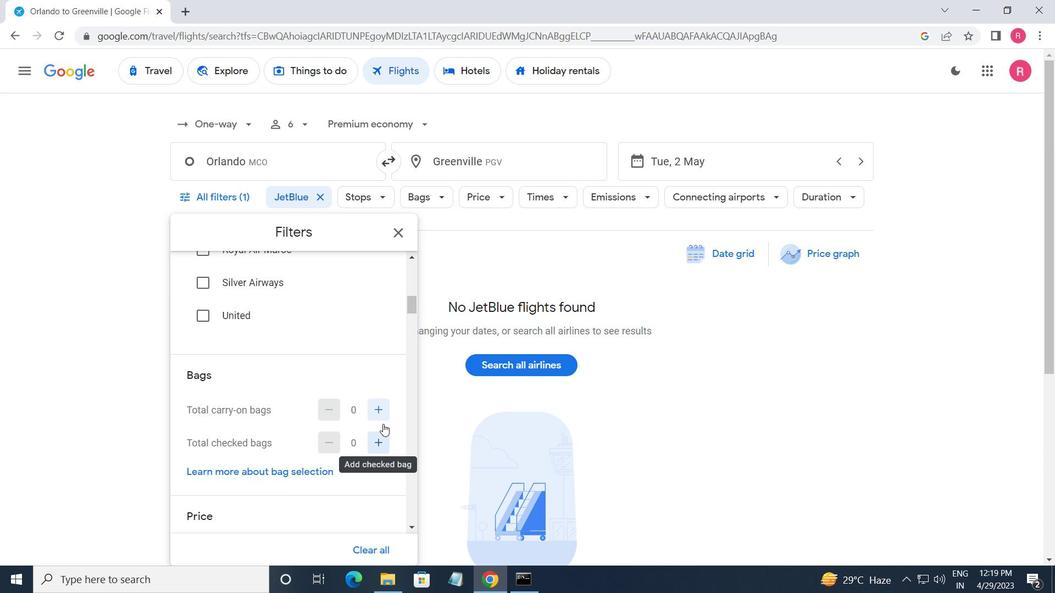
Action: Mouse pressed left at (383, 420)
Screenshot: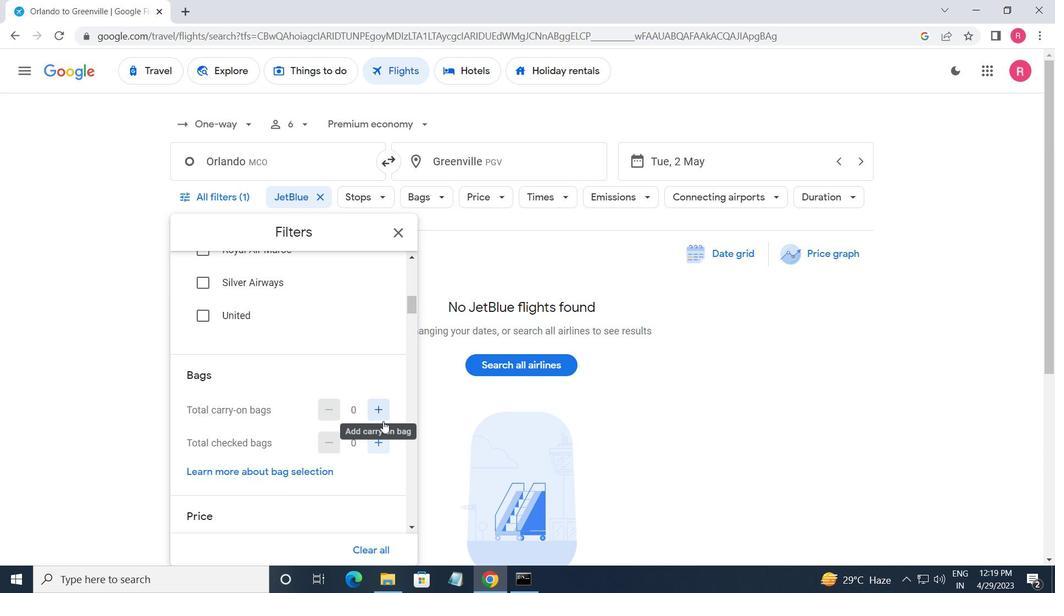 
Action: Mouse moved to (367, 472)
Screenshot: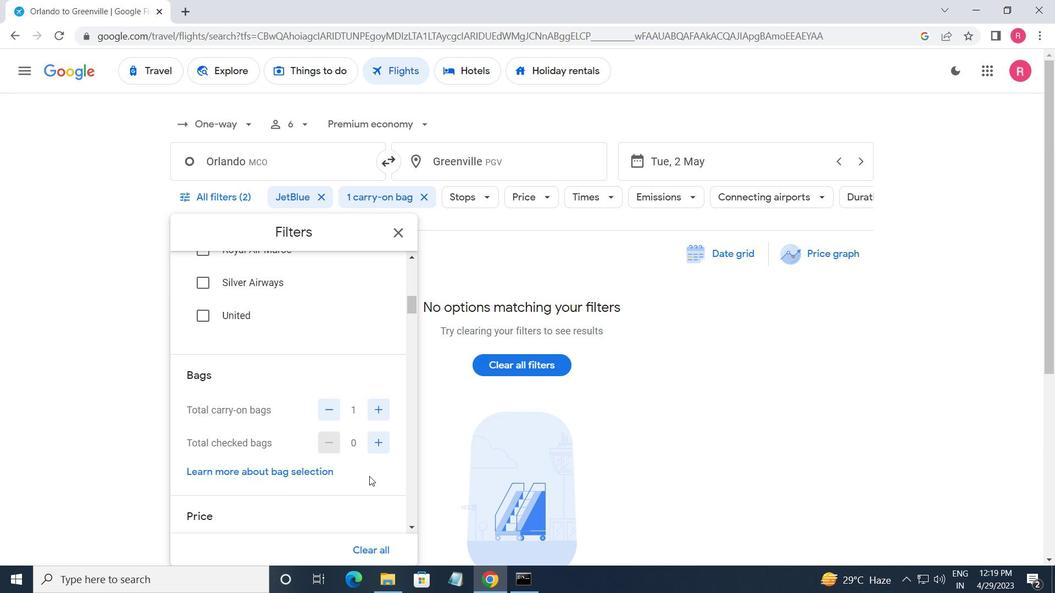 
Action: Mouse scrolled (367, 472) with delta (0, 0)
Screenshot: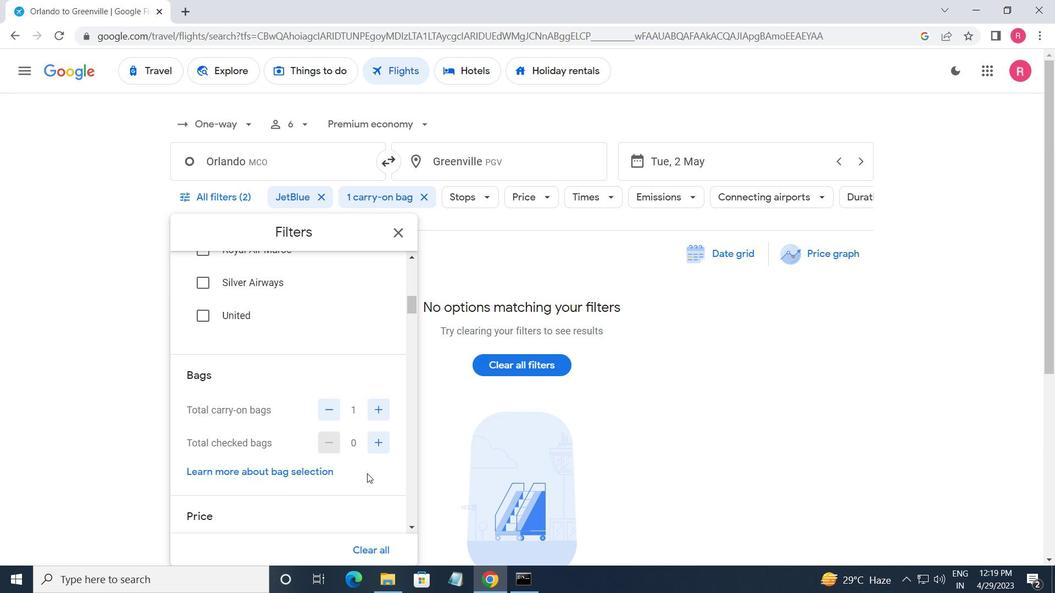 
Action: Mouse scrolled (367, 472) with delta (0, 0)
Screenshot: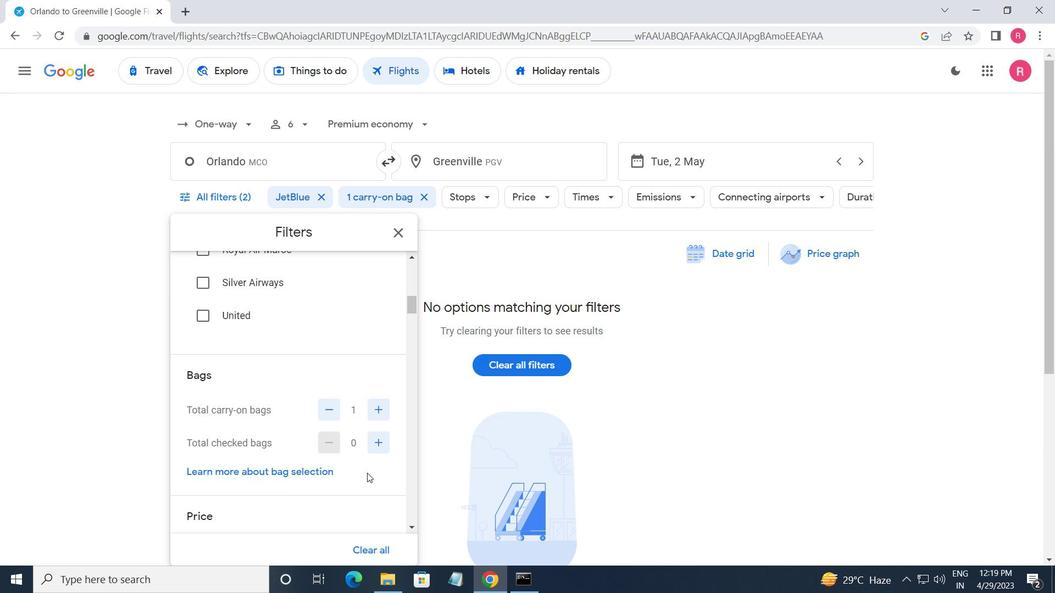 
Action: Mouse moved to (379, 444)
Screenshot: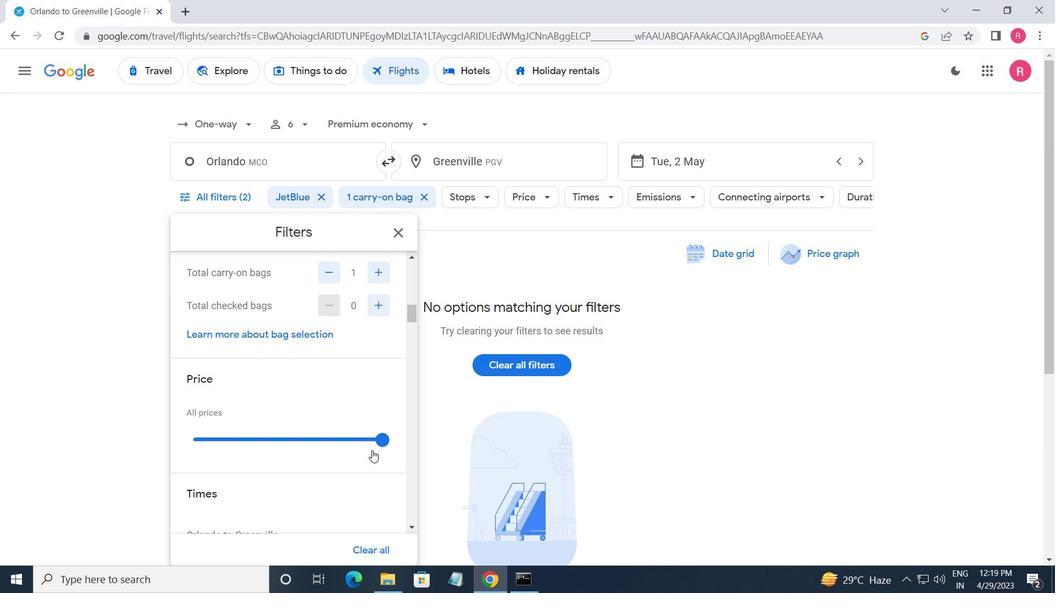 
Action: Mouse pressed left at (379, 444)
Screenshot: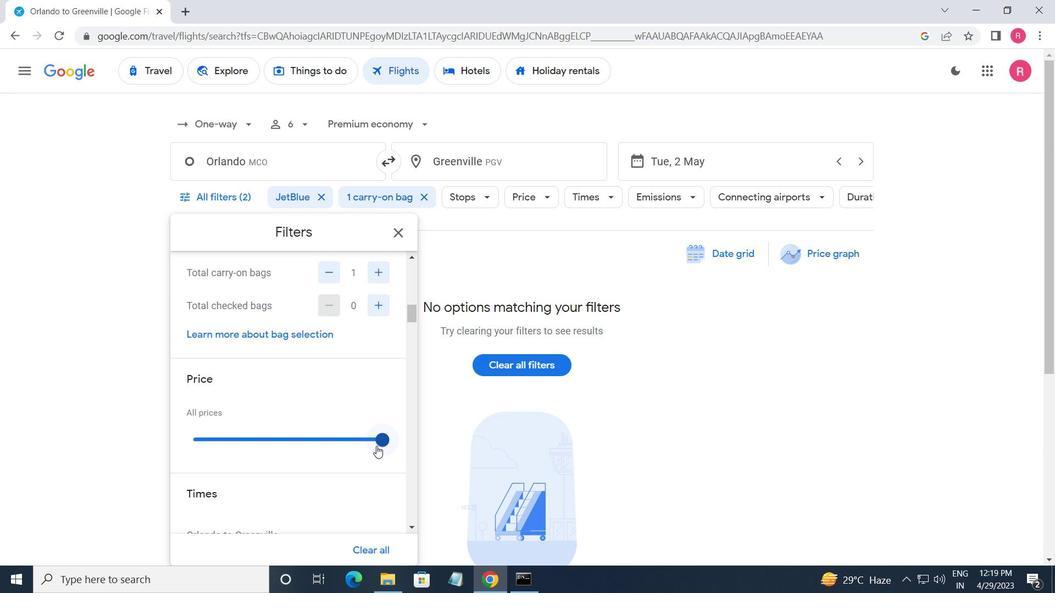 
Action: Mouse moved to (374, 442)
Screenshot: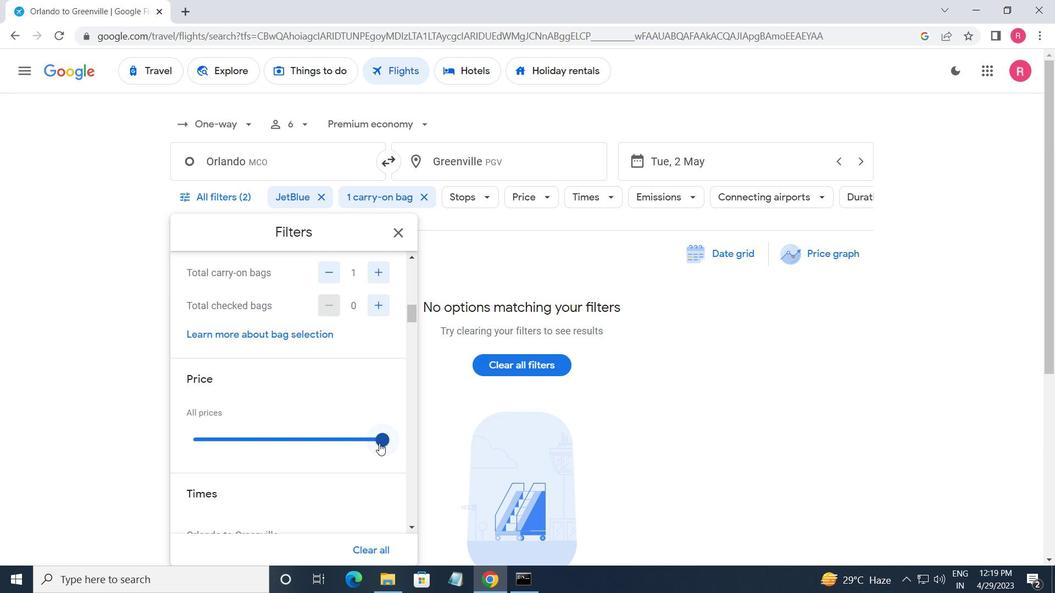 
Action: Mouse scrolled (374, 442) with delta (0, 0)
Screenshot: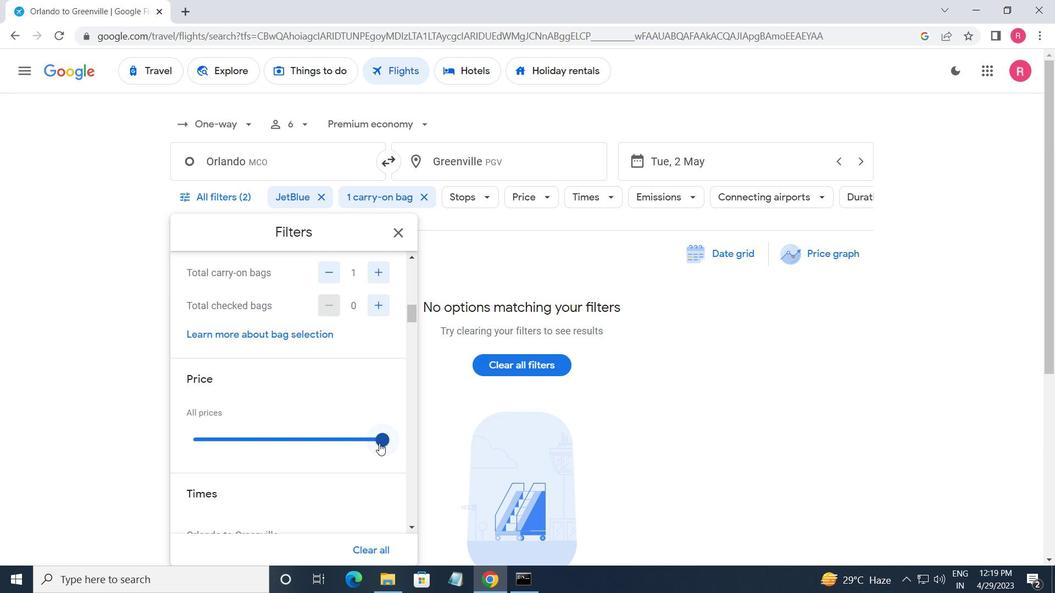 
Action: Mouse moved to (258, 422)
Screenshot: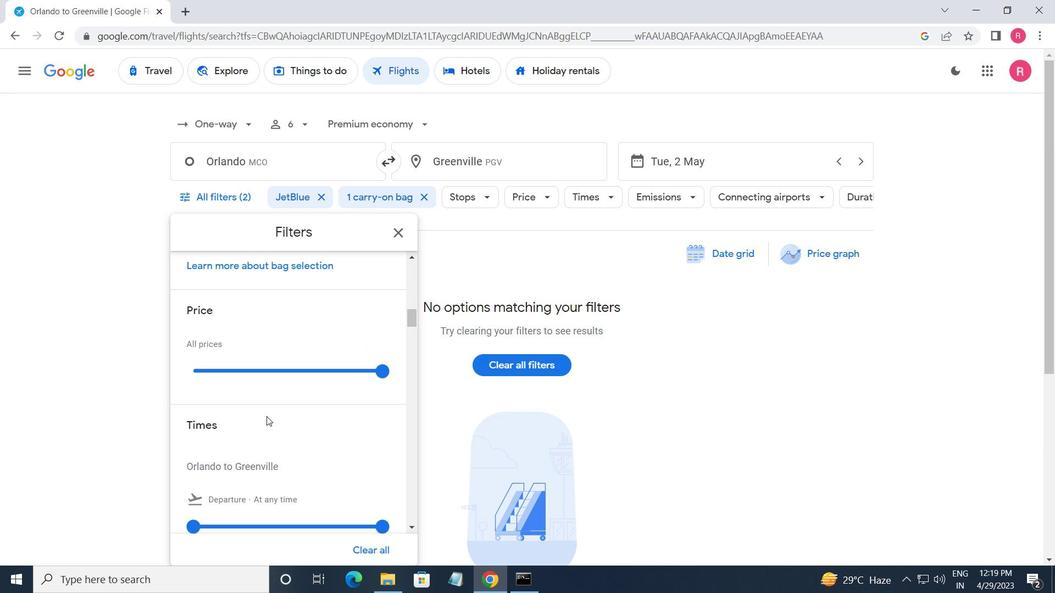 
Action: Mouse scrolled (258, 421) with delta (0, 0)
Screenshot: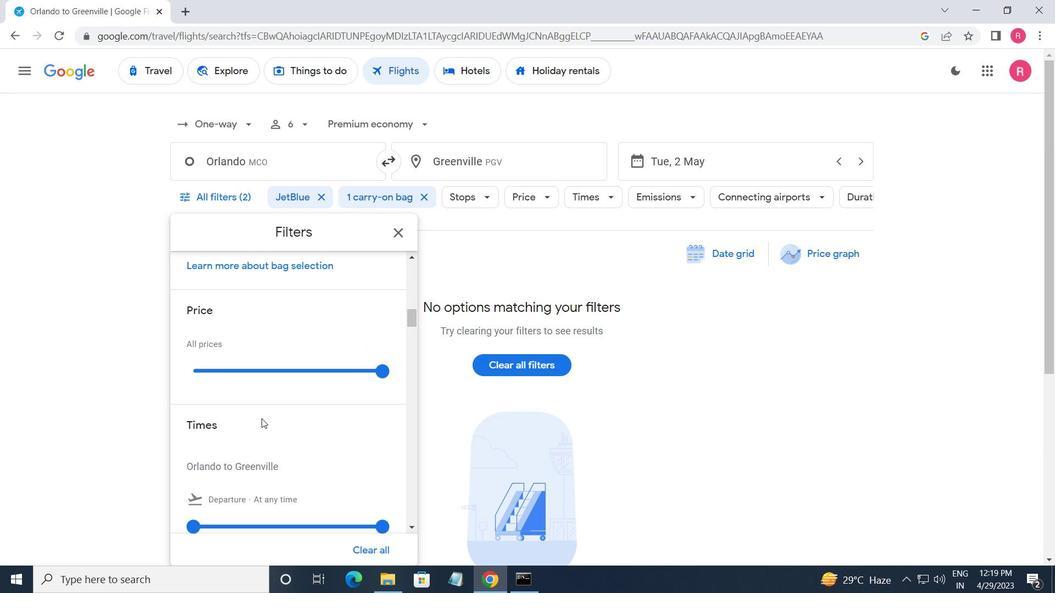
Action: Mouse scrolled (258, 421) with delta (0, 0)
Screenshot: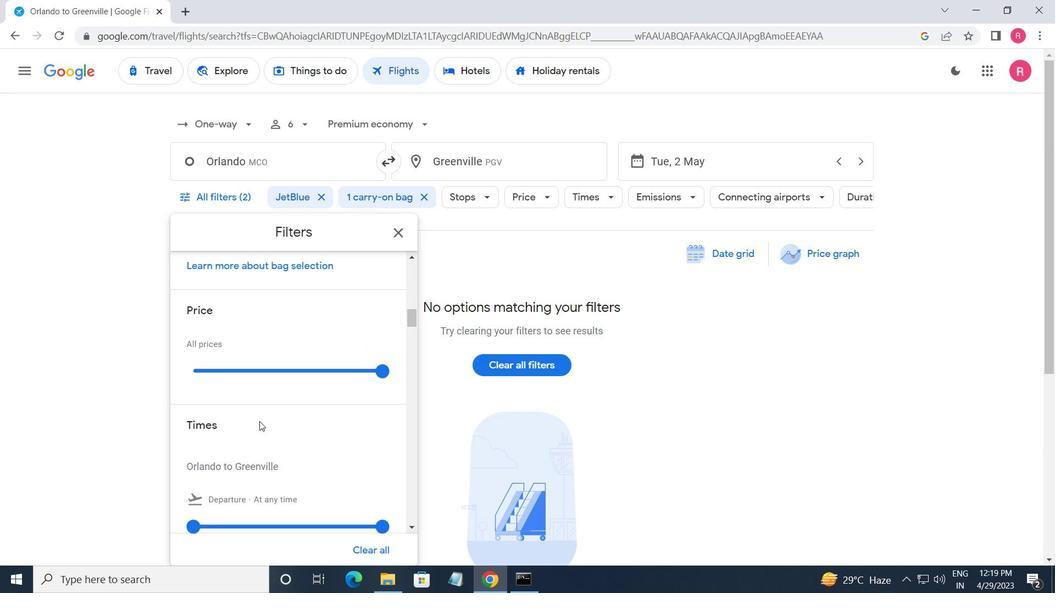 
Action: Mouse moved to (188, 389)
Screenshot: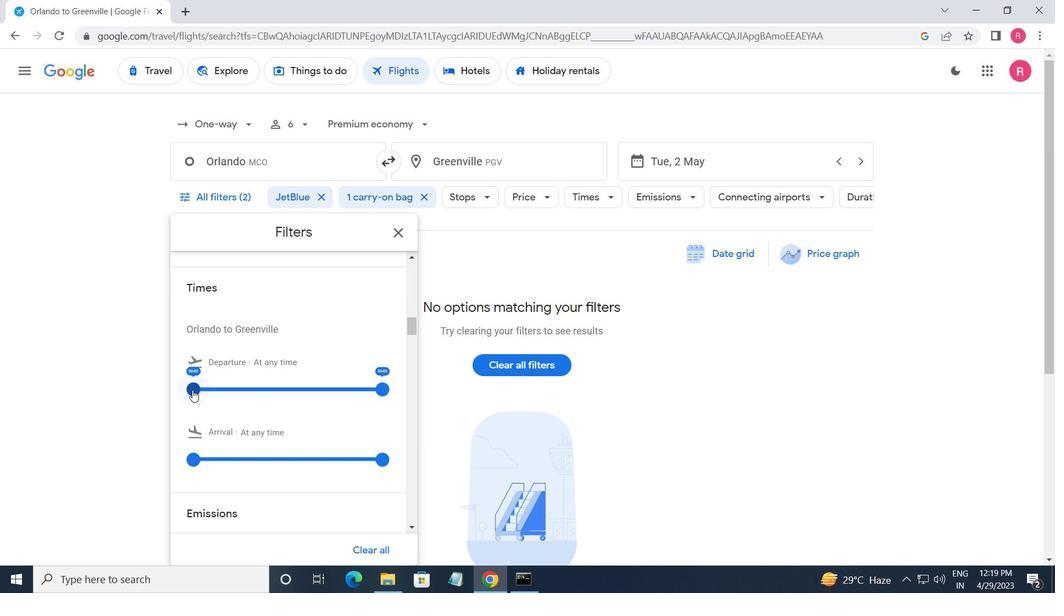 
Action: Mouse pressed left at (188, 389)
Screenshot: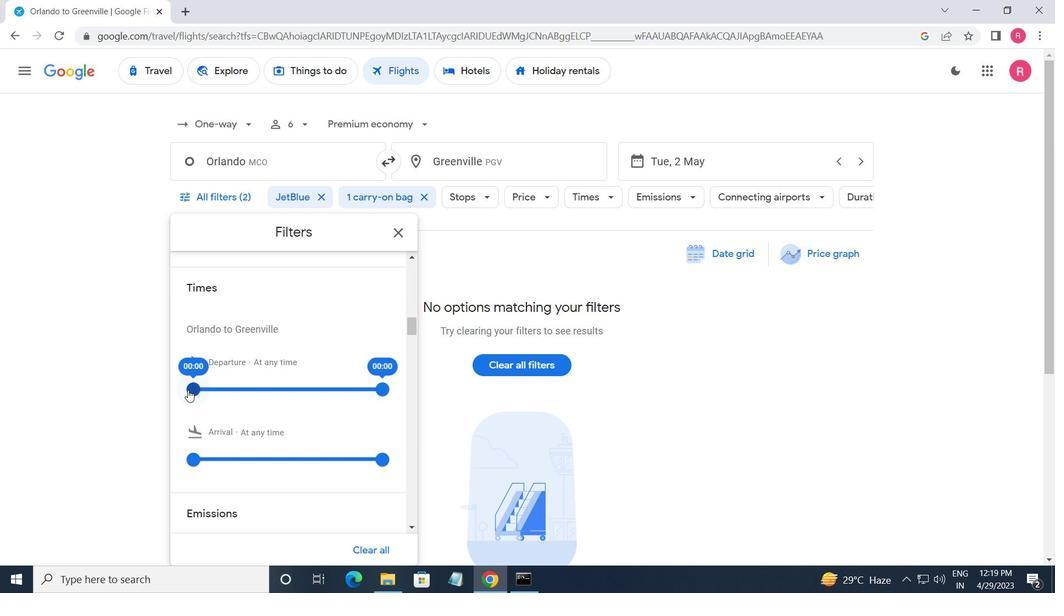 
Action: Mouse moved to (378, 385)
Screenshot: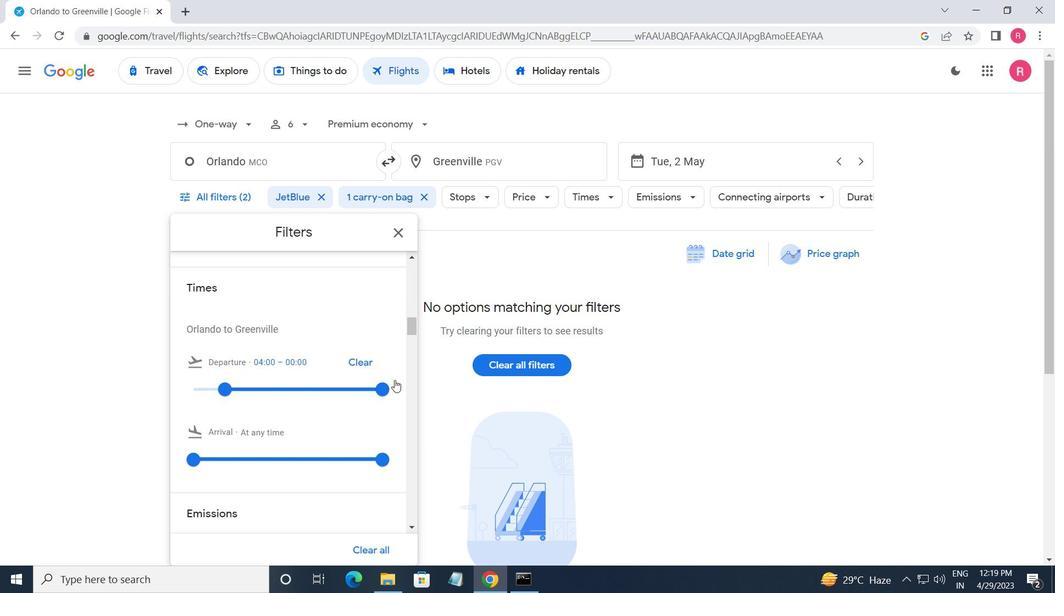 
Action: Mouse pressed left at (378, 385)
Screenshot: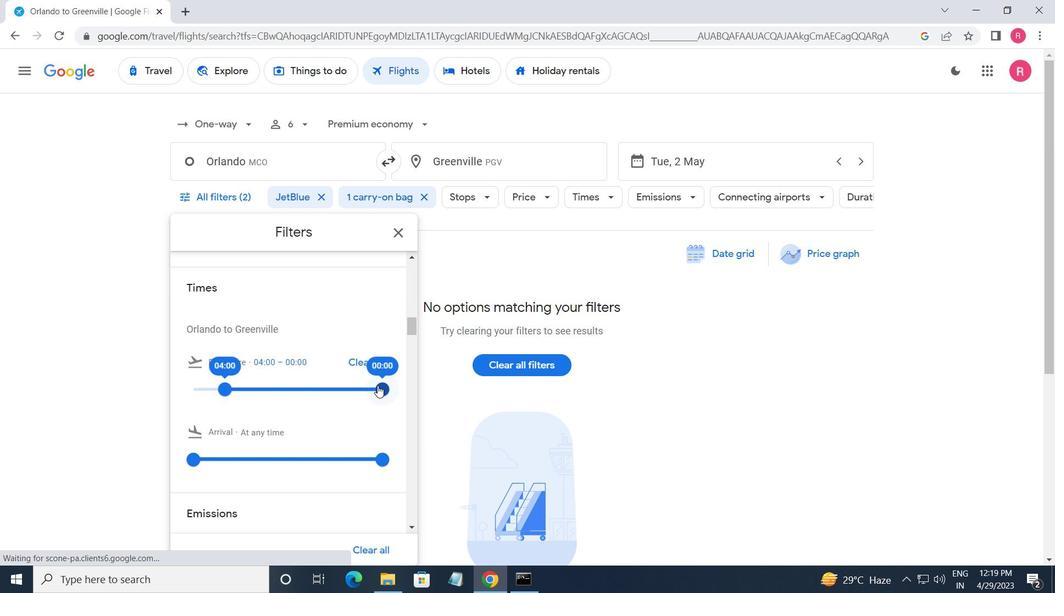 
Action: Mouse moved to (394, 231)
Screenshot: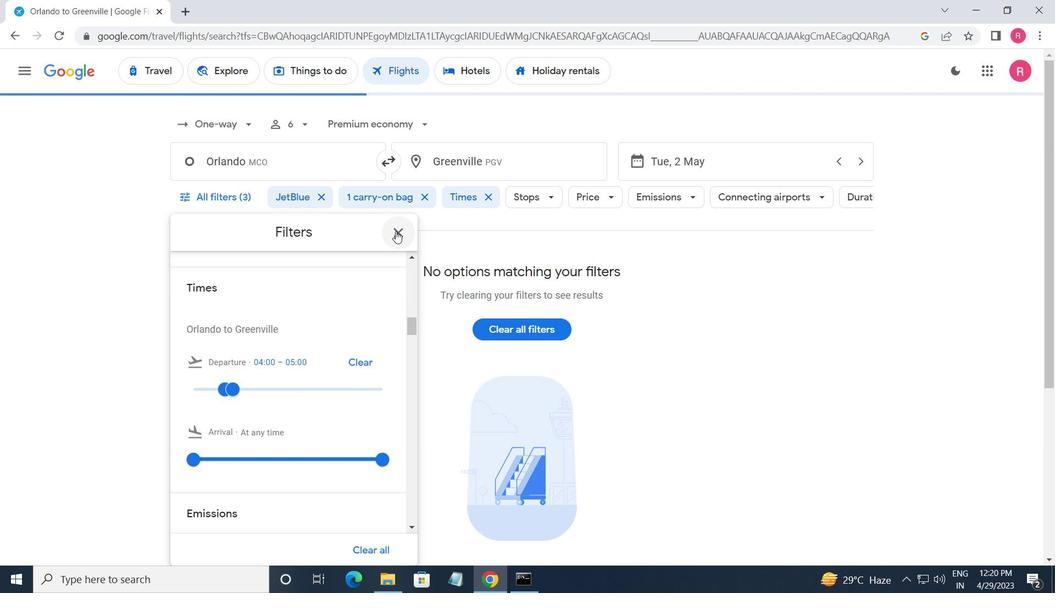 
Action: Mouse pressed left at (394, 231)
Screenshot: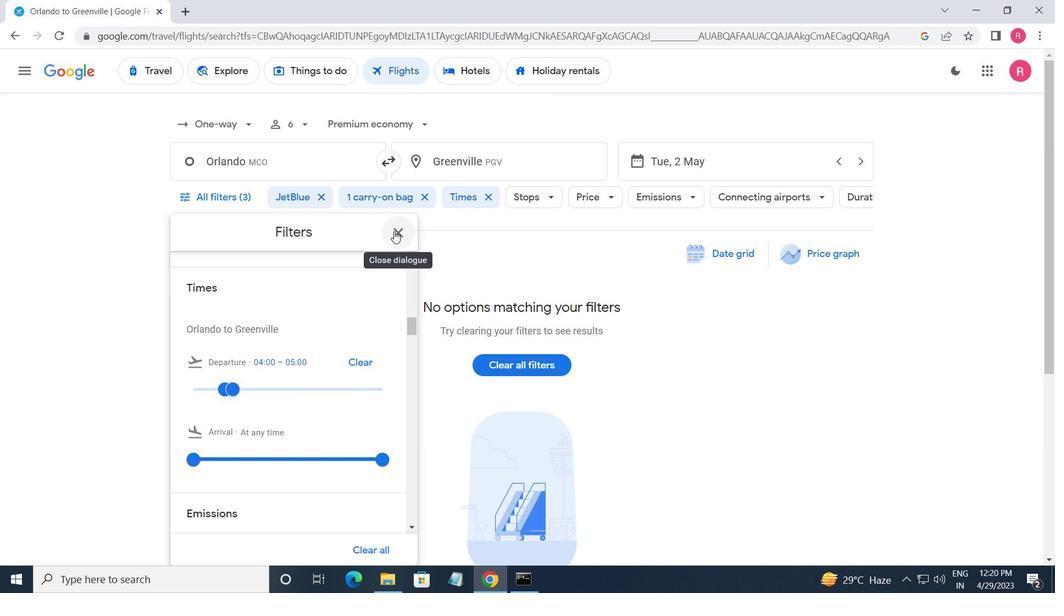 
Action: Mouse moved to (395, 241)
Screenshot: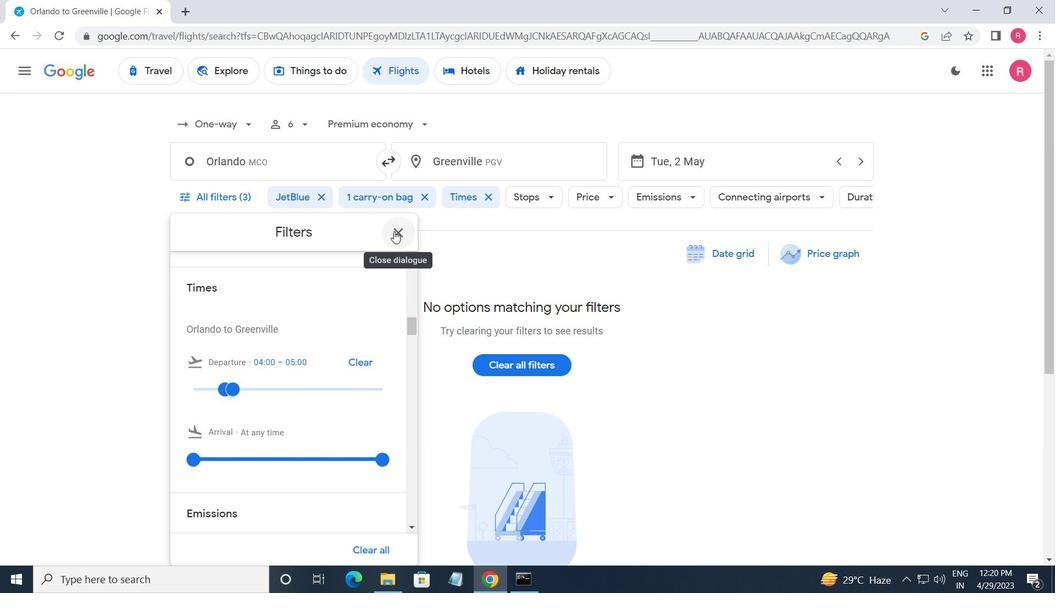 
